 Task: Add an event with the title Second Lunch Break: Yoga and Mindfulness Meditation Session, date '2023/12/02', time 7:50 AM to 9:50 AMand add a description: Throughout the session, we will encourage collaboration, provide inspiration through real-world case studies, and leverage emerging technologies as catalysts for change. By synergizing the expertise and perspectives of the participants, we aim to generate a comprehensive range of ideas that can shape the future of sustainable transportation., put the event into Yellow category . Add location for the event as: 987 Via dei Condotti, Rome, Italy, logged in from the account softage.9@softage.netand send the event invitation to softage.5@softage.net with CC to  softage.6@softage.net. Set a reminder for the event 12 hour before
Action: Mouse moved to (80, 108)
Screenshot: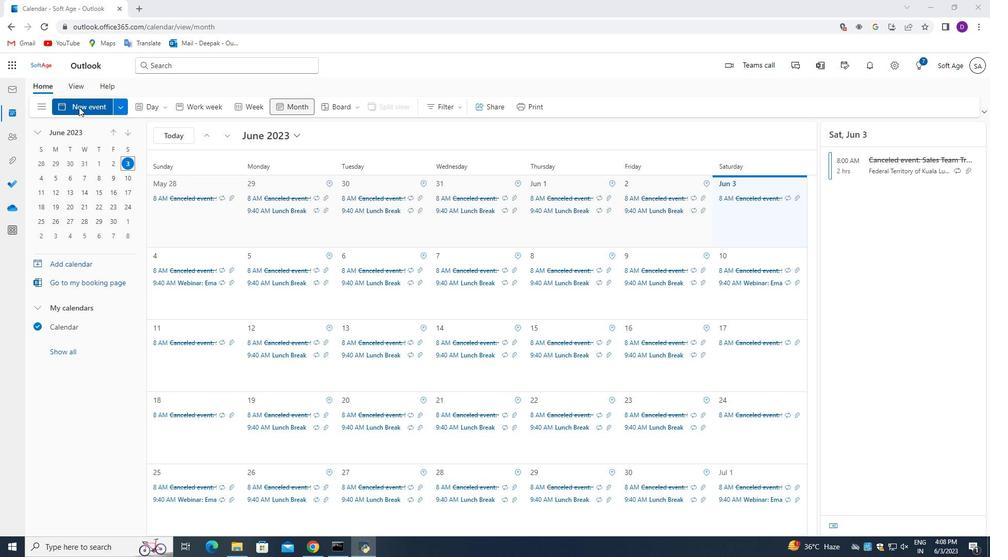 
Action: Mouse pressed left at (80, 108)
Screenshot: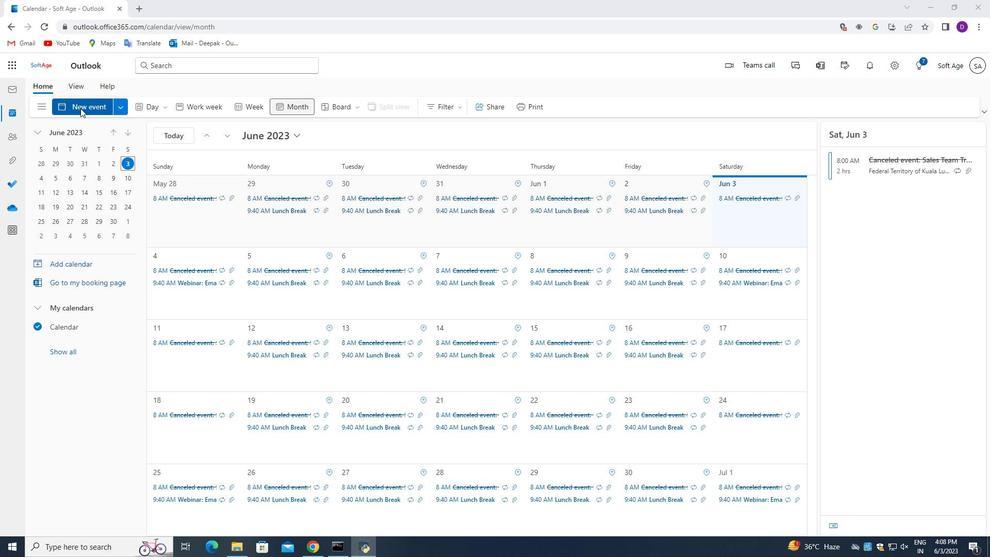 
Action: Mouse moved to (489, 498)
Screenshot: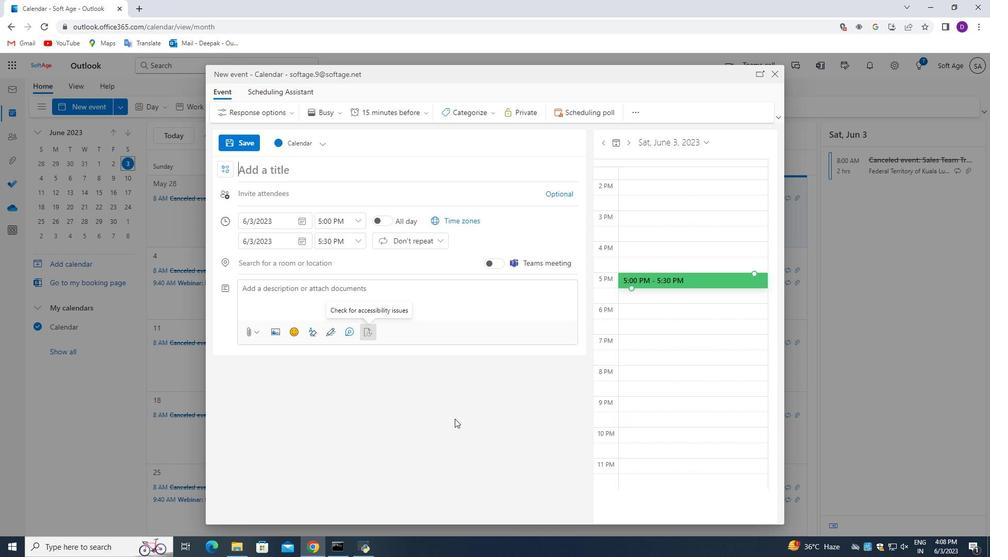 
Action: Key pressed <Key.shift_r>Second<Key.space><Key.shift>Lunch<Key.space><Key.shift_r>Breal=<Key.backspace><Key.backspace>k<Key.shift_r>:<Key.space><Key.shift><Key.shift><Key.shift><Key.shift><Key.shift><Key.shift>Yoga<Key.space>and<Key.space><Key.shift>Mindfulness<Key.space><Key.shift>Meditation<Key.space><Key.shift_r>Session
Screenshot: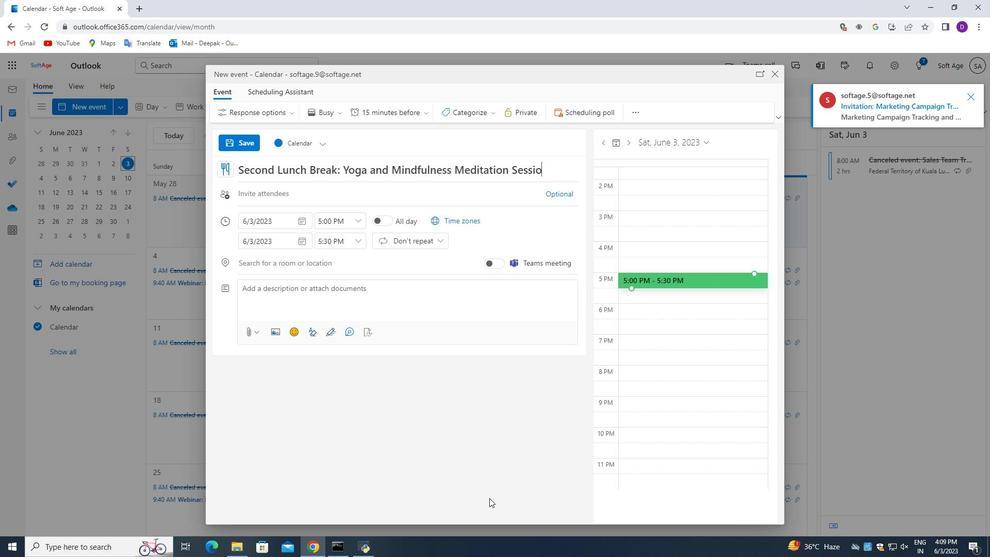 
Action: Mouse moved to (301, 221)
Screenshot: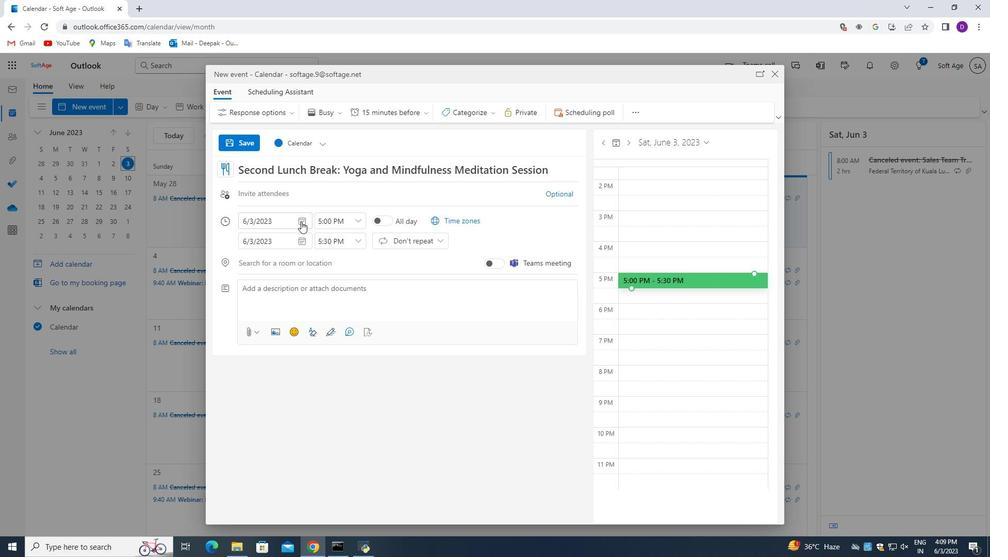 
Action: Mouse pressed left at (301, 221)
Screenshot: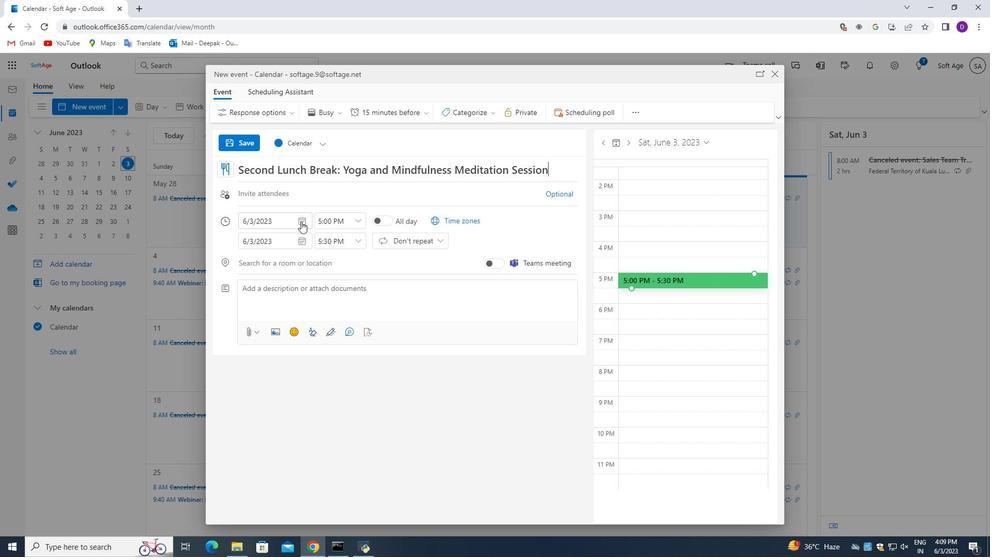 
Action: Mouse moved to (279, 241)
Screenshot: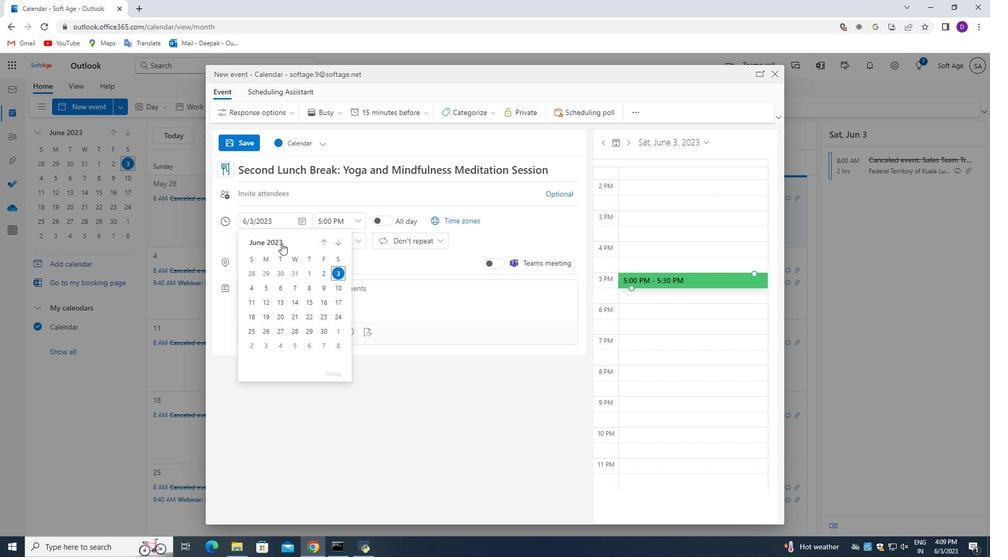 
Action: Mouse pressed left at (279, 241)
Screenshot: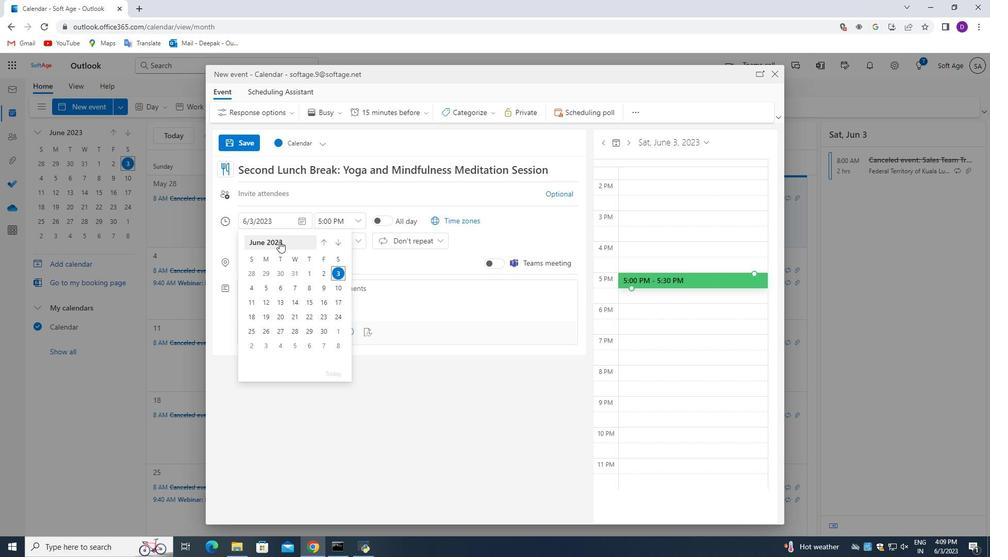 
Action: Mouse moved to (331, 319)
Screenshot: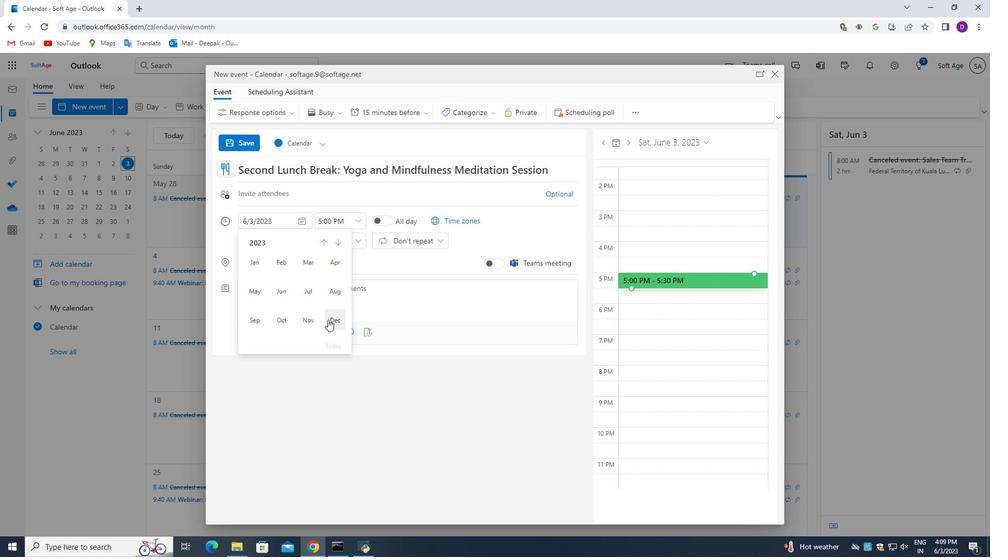 
Action: Mouse pressed left at (331, 319)
Screenshot: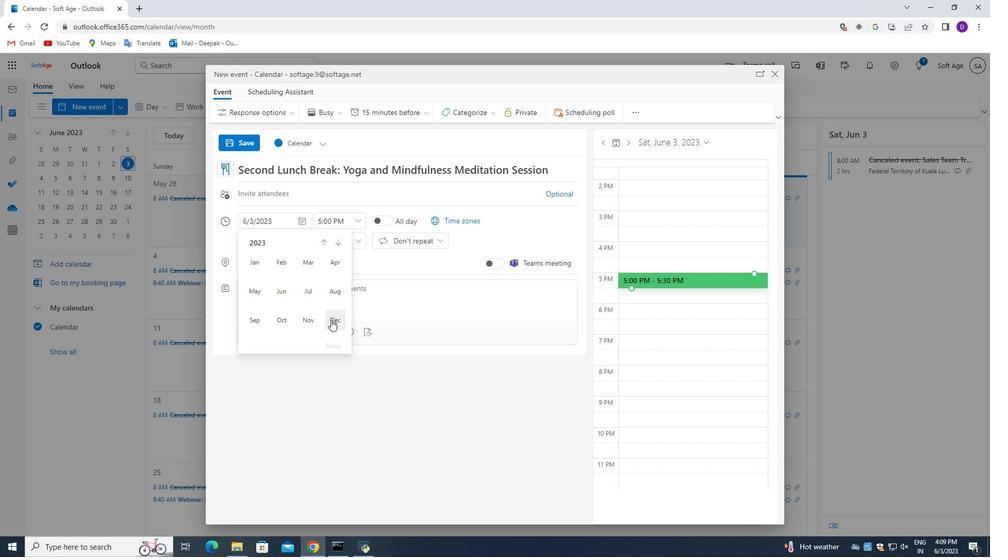 
Action: Mouse moved to (337, 274)
Screenshot: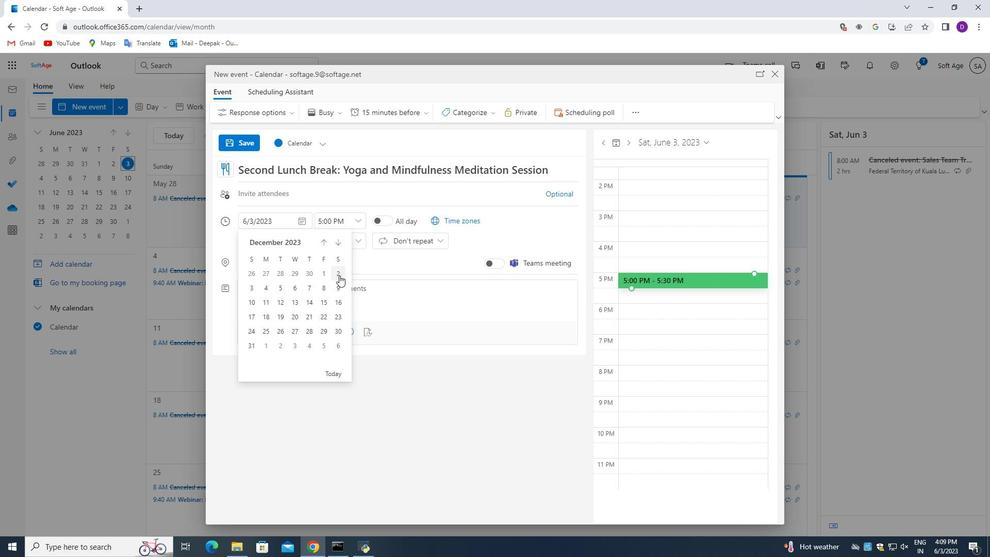 
Action: Mouse pressed left at (337, 274)
Screenshot: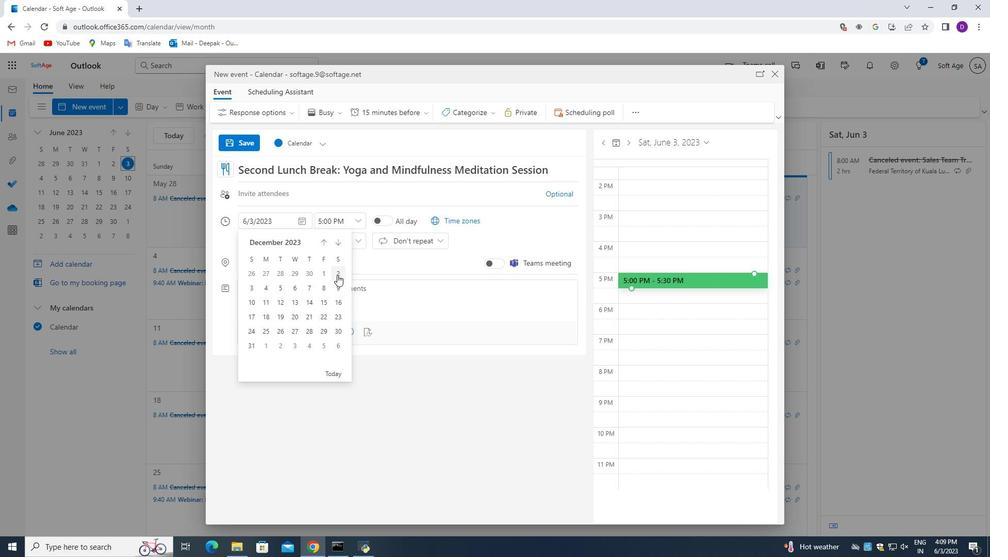 
Action: Mouse moved to (327, 222)
Screenshot: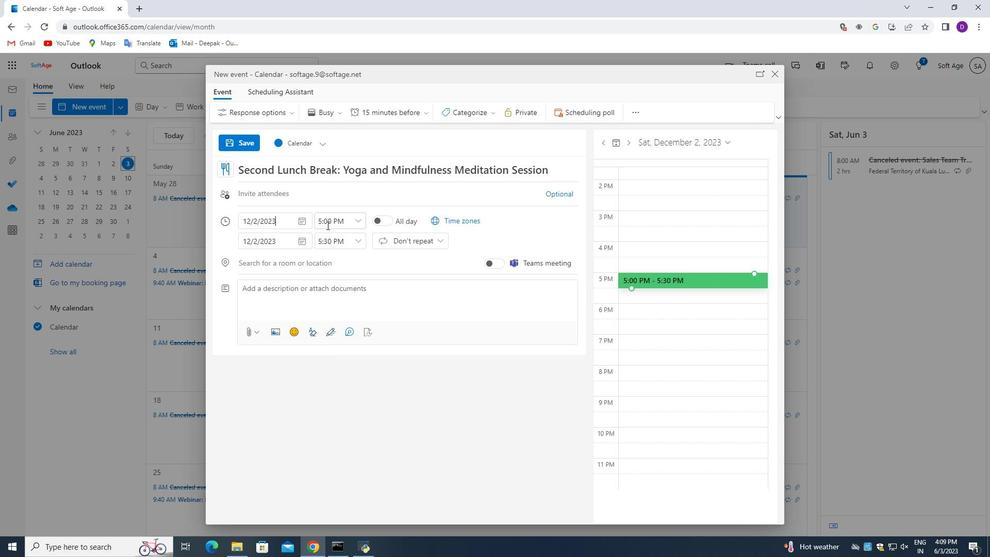 
Action: Mouse pressed left at (327, 222)
Screenshot: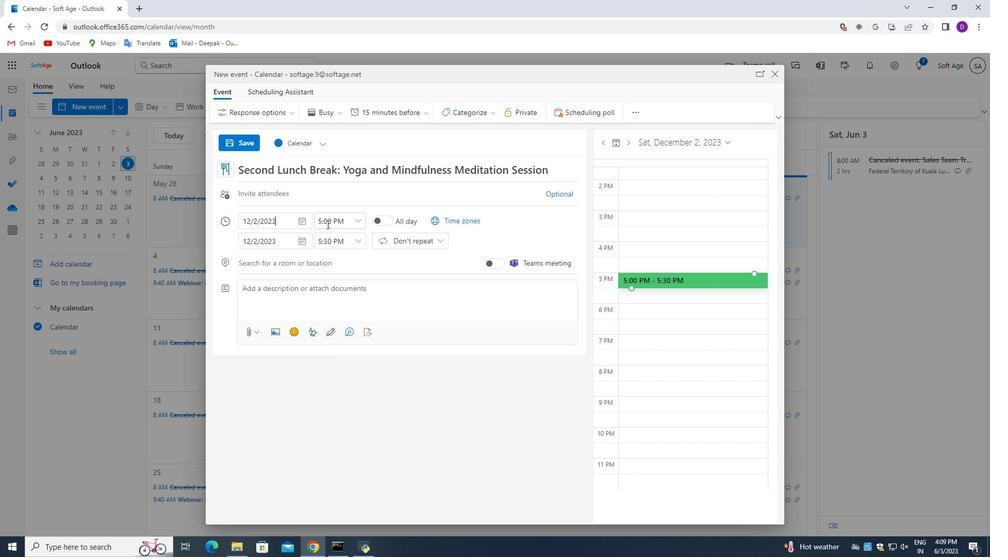 
Action: Mouse moved to (321, 221)
Screenshot: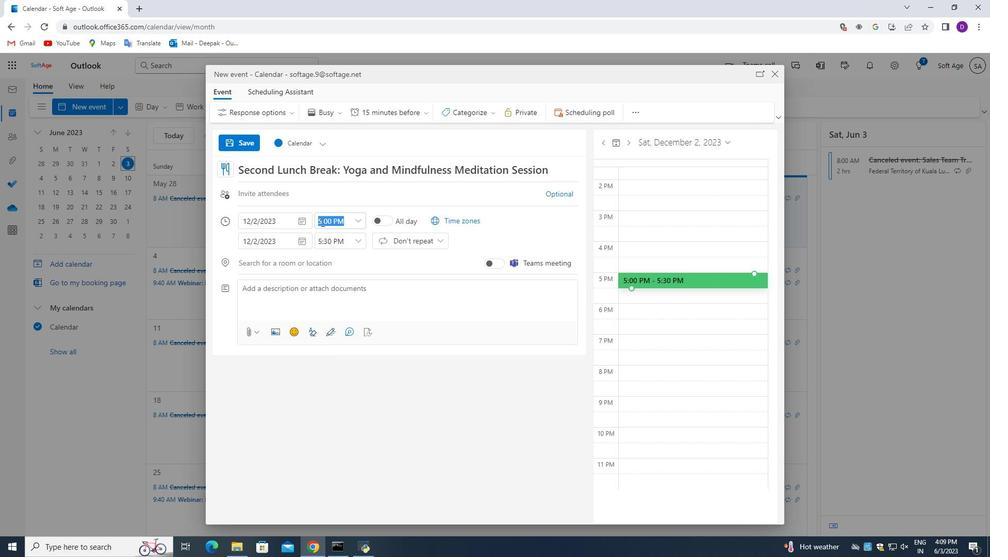 
Action: Mouse pressed left at (321, 221)
Screenshot: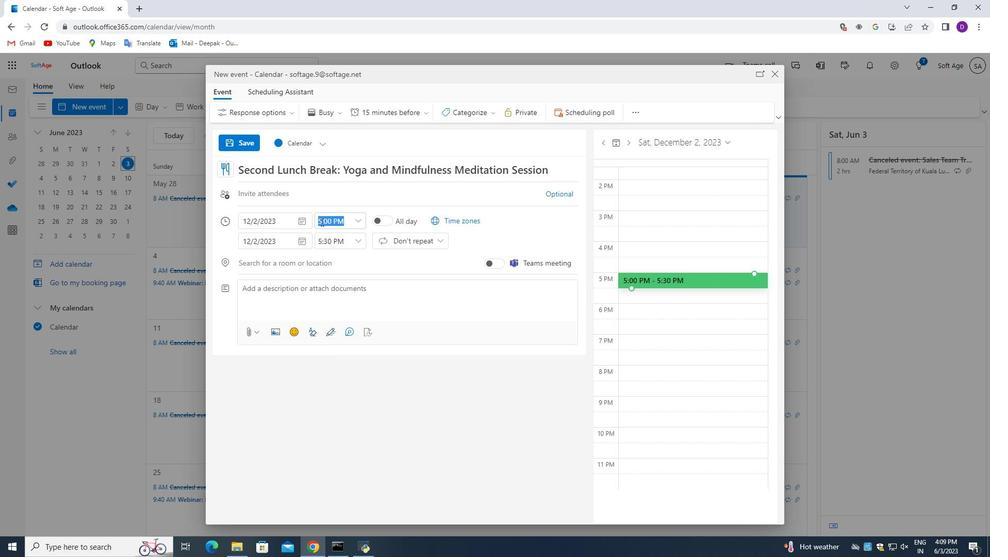 
Action: Mouse moved to (333, 240)
Screenshot: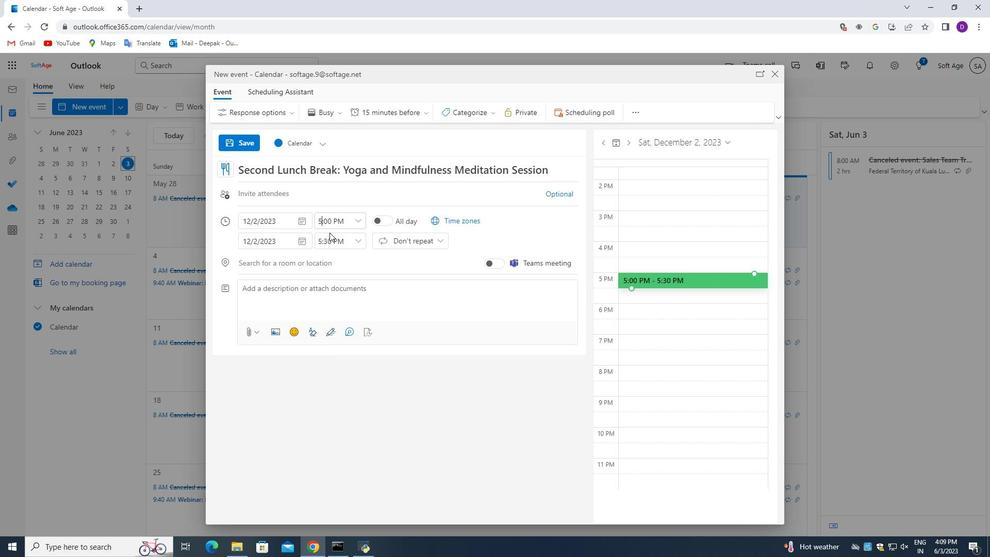 
Action: Key pressed <Key.backspace>7<Key.right><Key.right><Key.backspace>5<Key.right><Key.right><Key.right><Key.backspace><Key.shift_r>A
Screenshot: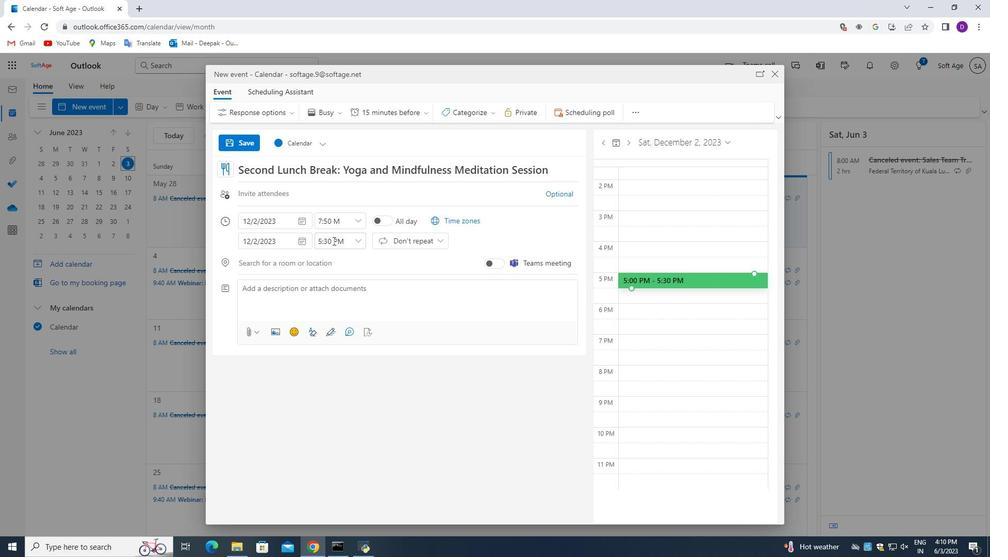 
Action: Mouse moved to (323, 241)
Screenshot: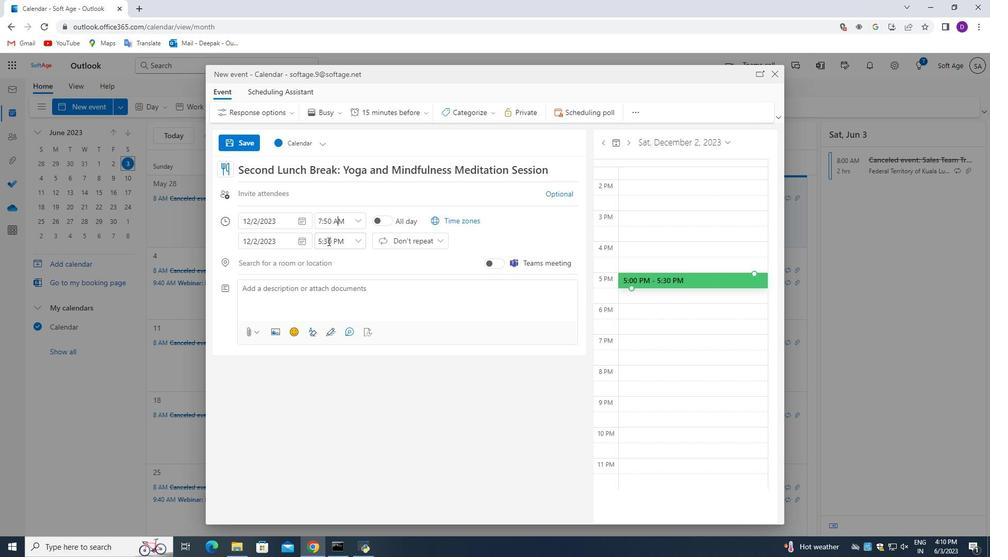 
Action: Mouse pressed left at (323, 241)
Screenshot: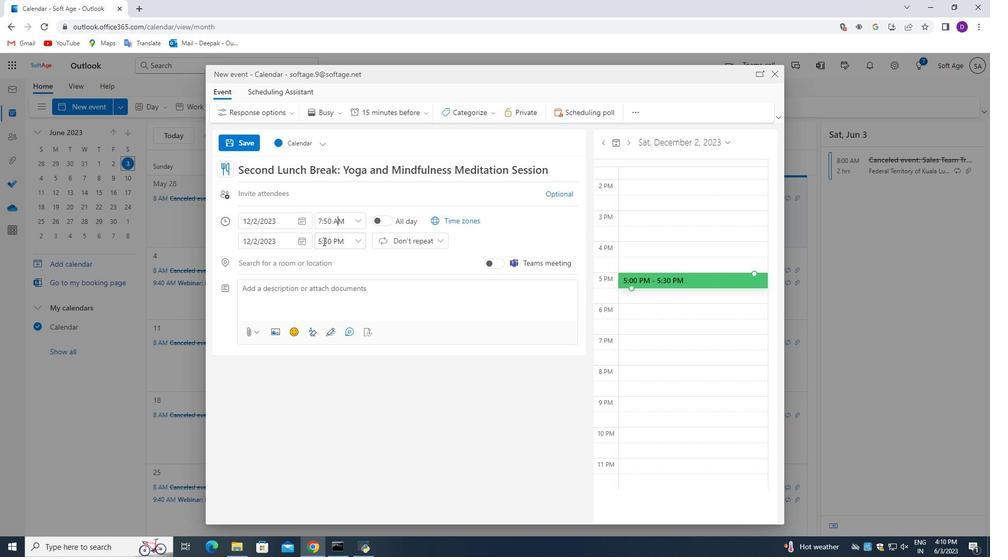 
Action: Mouse pressed left at (323, 241)
Screenshot: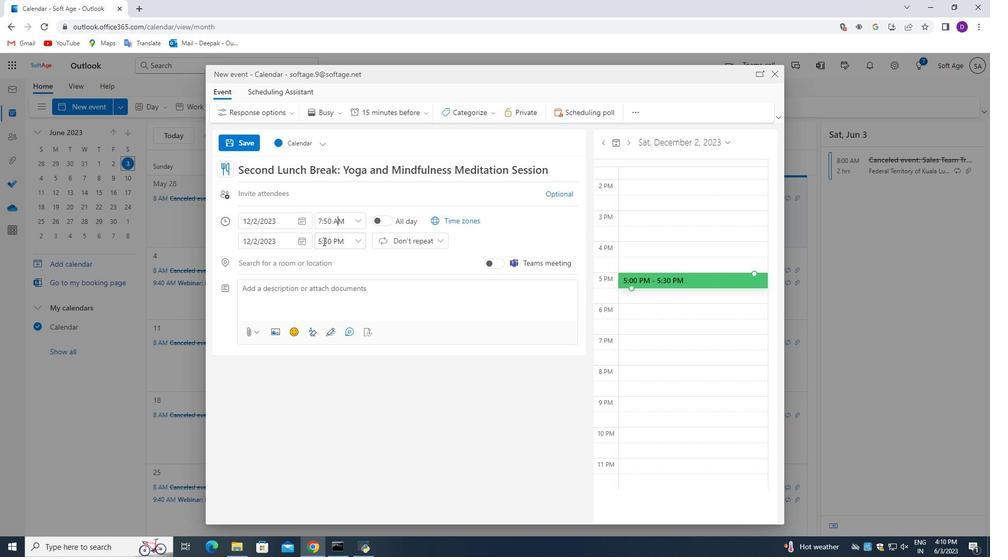 
Action: Mouse moved to (320, 238)
Screenshot: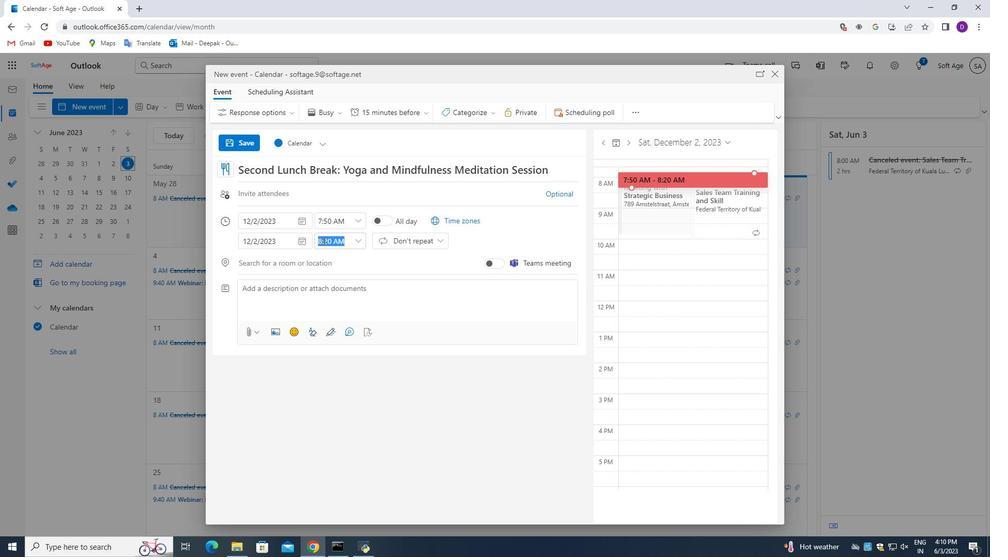 
Action: Mouse pressed left at (320, 238)
Screenshot: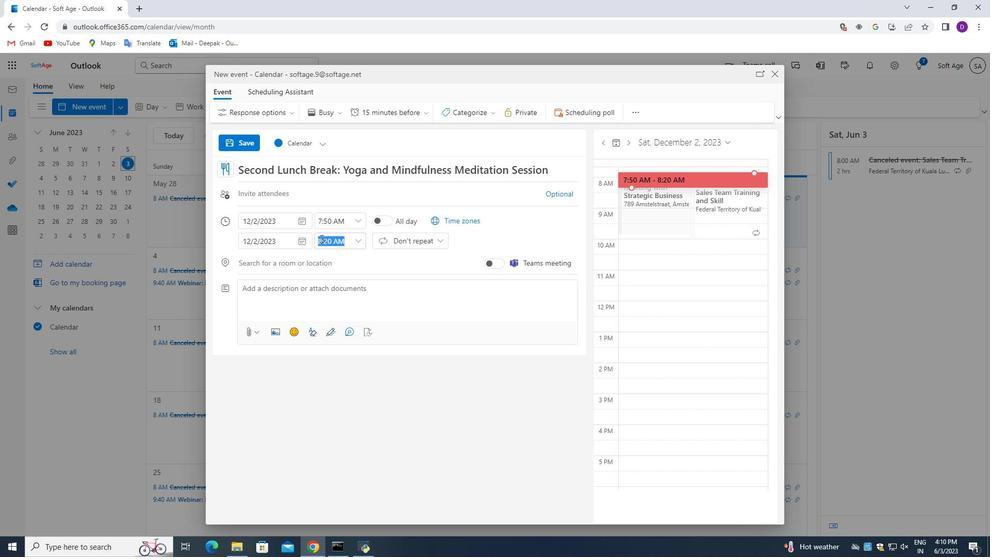 
Action: Mouse moved to (339, 267)
Screenshot: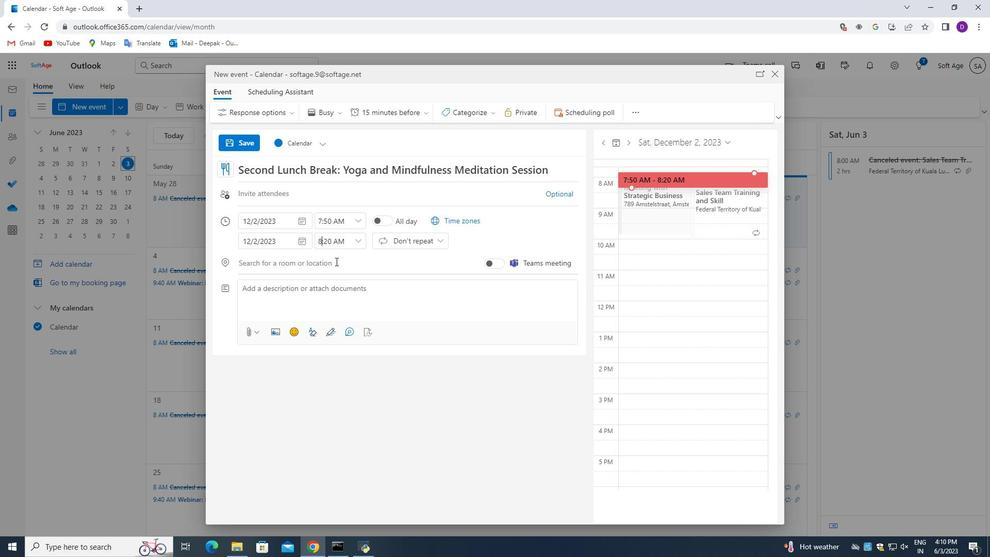 
Action: Key pressed <Key.backspace>9<Key.right><Key.right><Key.backspace>5
Screenshot: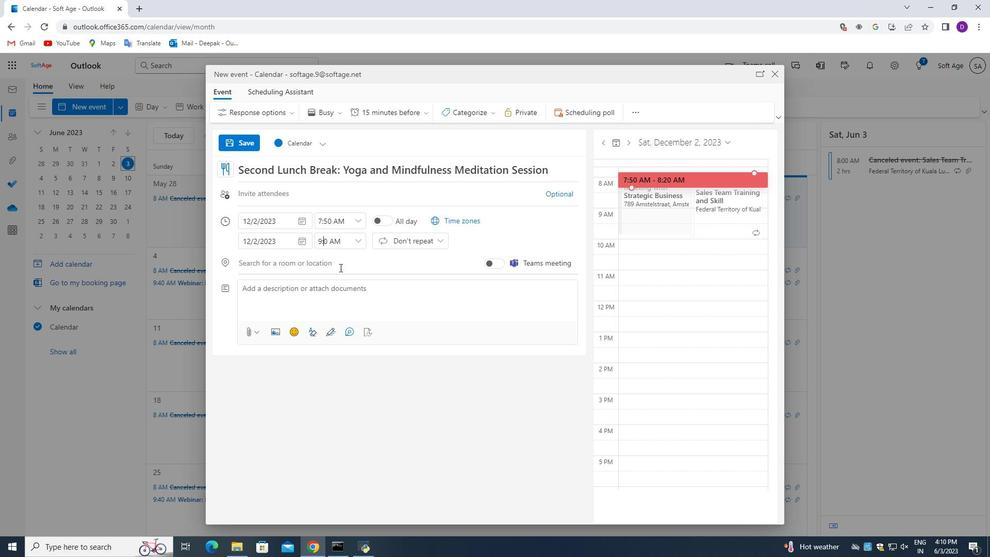 
Action: Mouse moved to (320, 288)
Screenshot: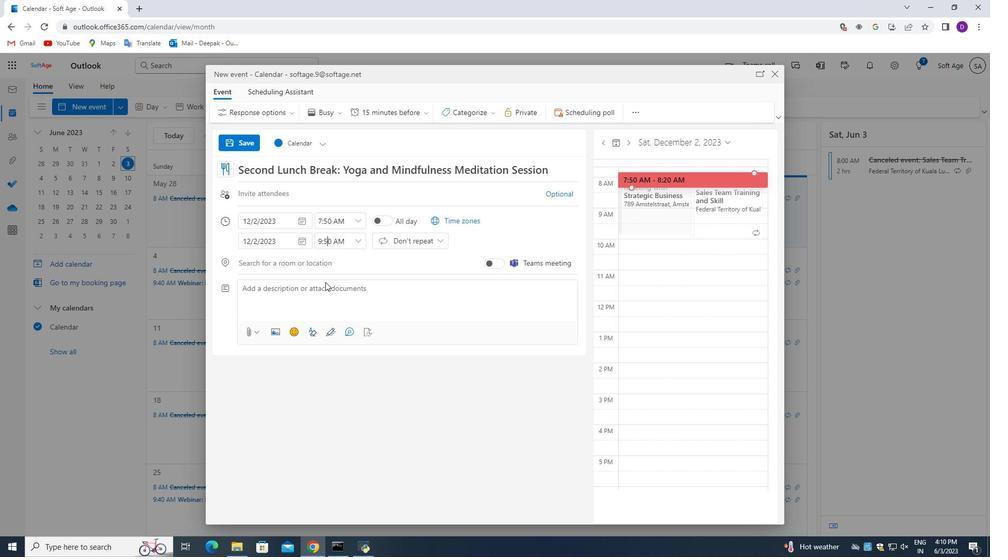 
Action: Mouse pressed left at (320, 288)
Screenshot: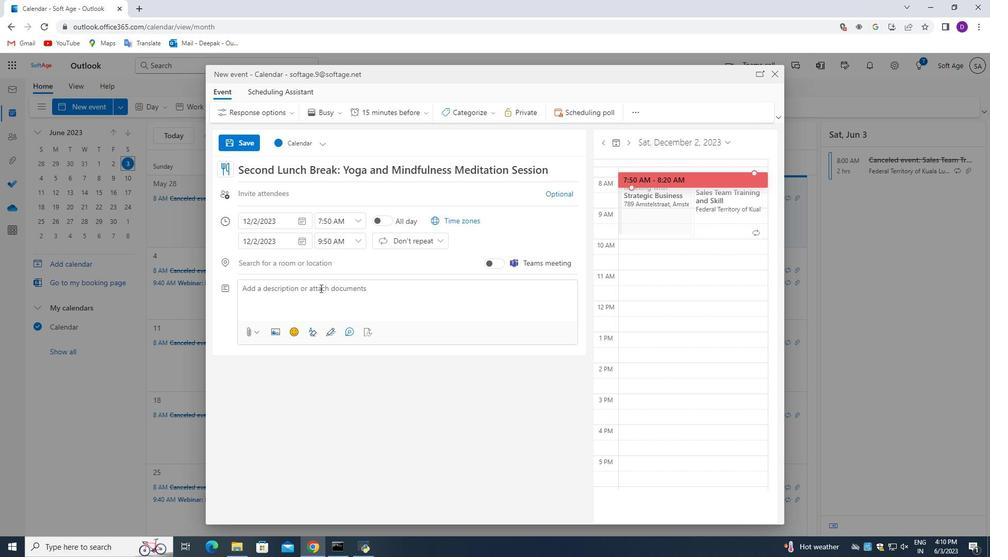 
Action: Mouse moved to (317, 418)
Screenshot: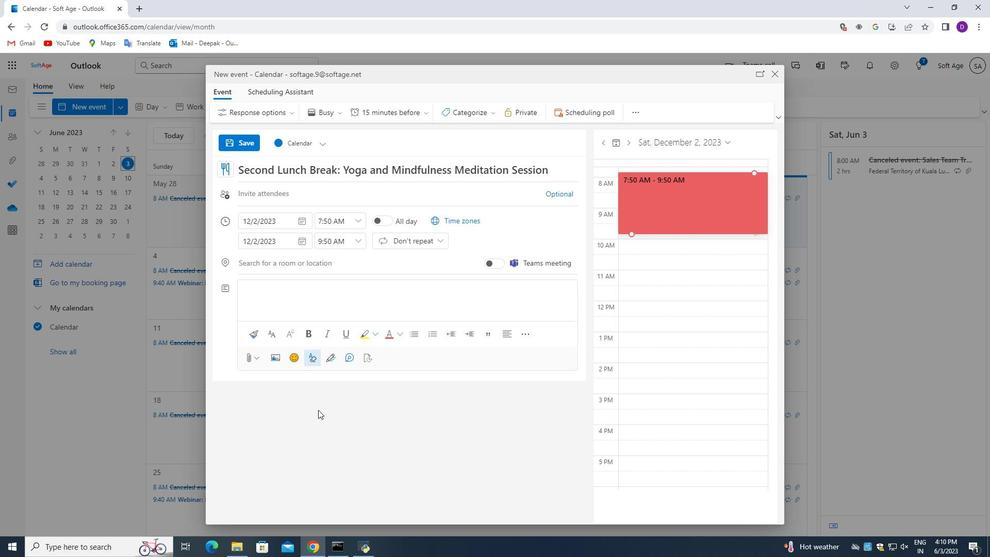 
Action: Key pressed <Key.shift_r>Throughout<Key.space>the<Key.space>session,<Key.space>we<Key.space>will<Key.space>encout<Key.backspace>rage<Key.space>collaboration,<Key.space>provide<Key.space>inspiration<Key.space>through<Key.space>real-world<Key.space>case<Key.space>studies,<Key.space>and<Key.space>leverage<Key.space>emerging<Key.space>tec<Key.backspace><Key.backspace>echnologyh<Key.backspace><Key.backspace><Key.backspace>gies<Key.space>as<Key.space>catalysts<Key.space>for<Key.space>change.<Key.space><Key.shift_r>By<Key.space>synergizing<Key.space>the<Key.space>expertise<Key.space>and<Key.space>perspectives<Key.space>of<Key.space>the<Key.space>participants,<Key.space>we<Key.space>aim<Key.space>to<Key.space>generate<Key.space>a<Key.space>compregensive<Key.space>ra<Key.backspace><Key.backspace><Key.backspace><Key.backspace><Key.backspace><Key.backspace><Key.backspace><Key.backspace><Key.backspace><Key.backspace><Key.backspace><Key.backspace><Key.backspace><Key.backspace><Key.backspace>ompreg<Key.backspace>hensive<Key.space>range<Key.space>of<Key.space>ideas<Key.space>that<Key.space>can<Key.space>sg<Key.backspace>hape<Key.space>the<Key.space>future<Key.space>of<Key.space>sustainabe<Key.backspace>le<Key.space>transportation.
Screenshot: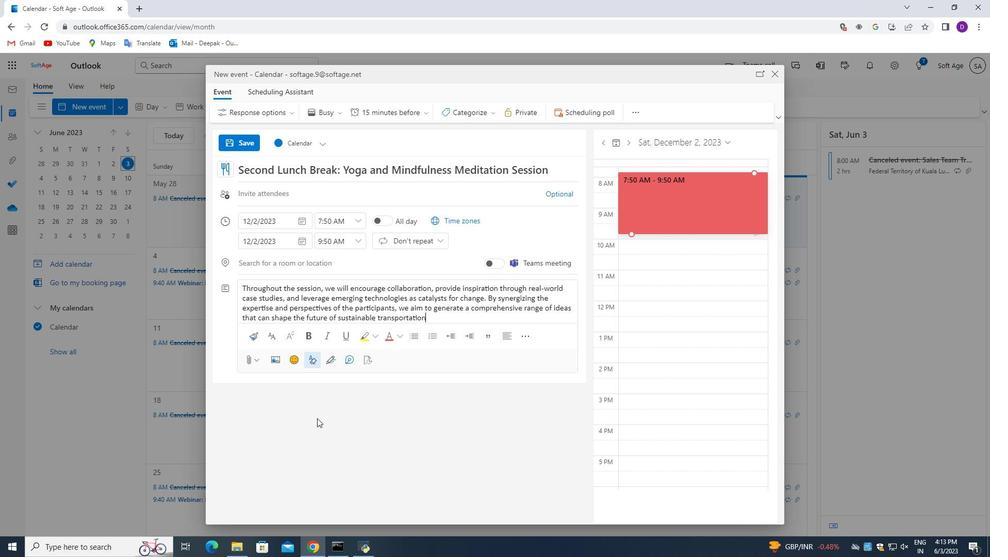 
Action: Mouse moved to (468, 116)
Screenshot: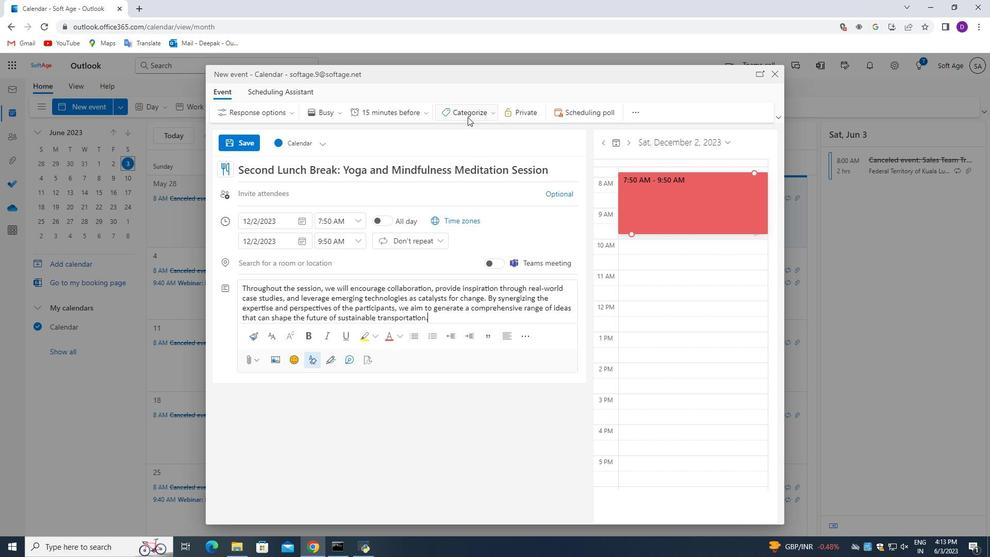 
Action: Mouse pressed left at (468, 116)
Screenshot: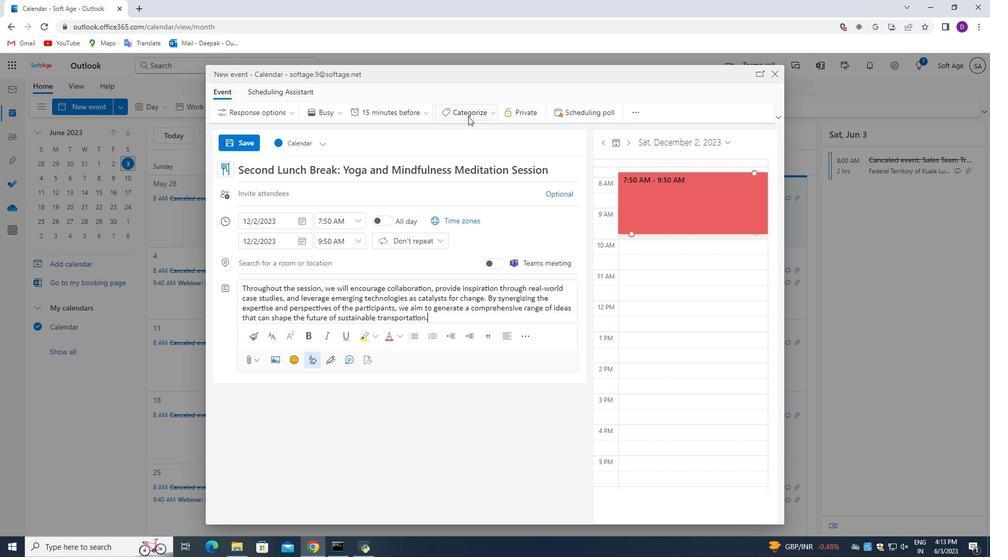 
Action: Mouse moved to (481, 215)
Screenshot: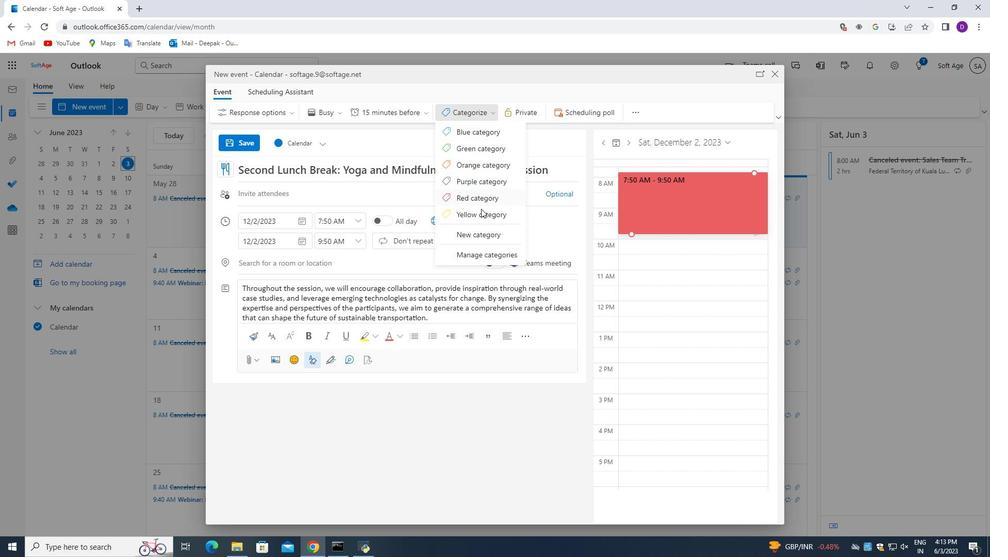 
Action: Mouse pressed left at (481, 215)
Screenshot: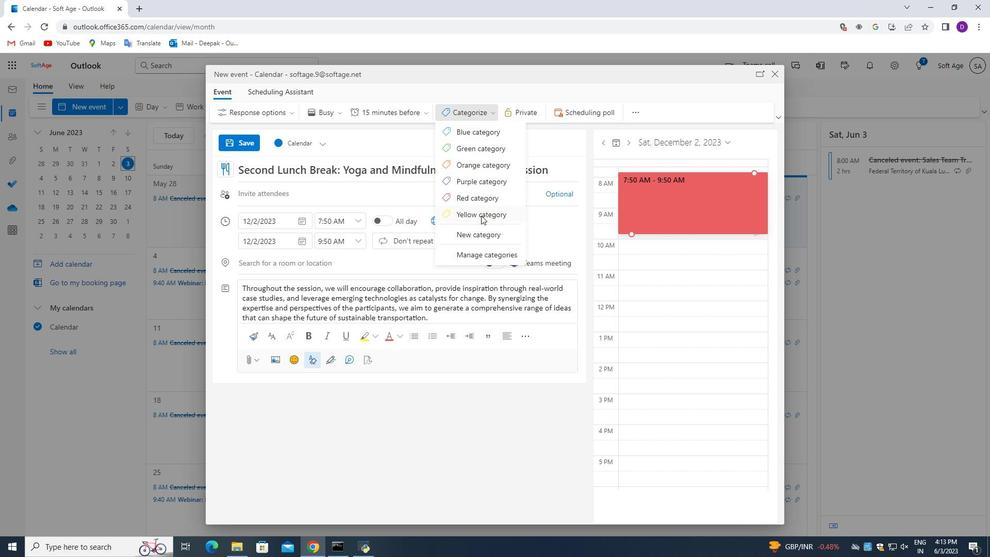 
Action: Mouse moved to (305, 266)
Screenshot: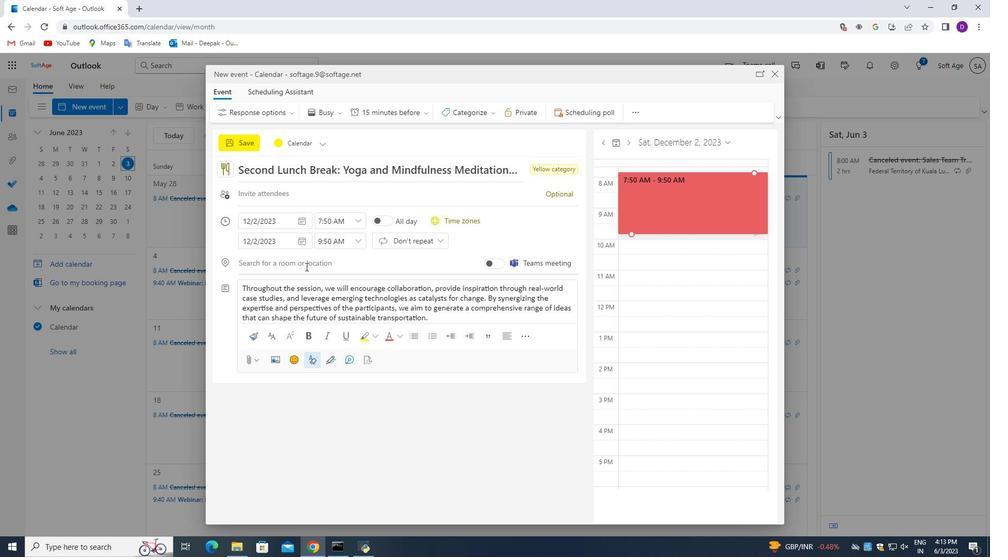 
Action: Mouse pressed left at (305, 266)
Screenshot: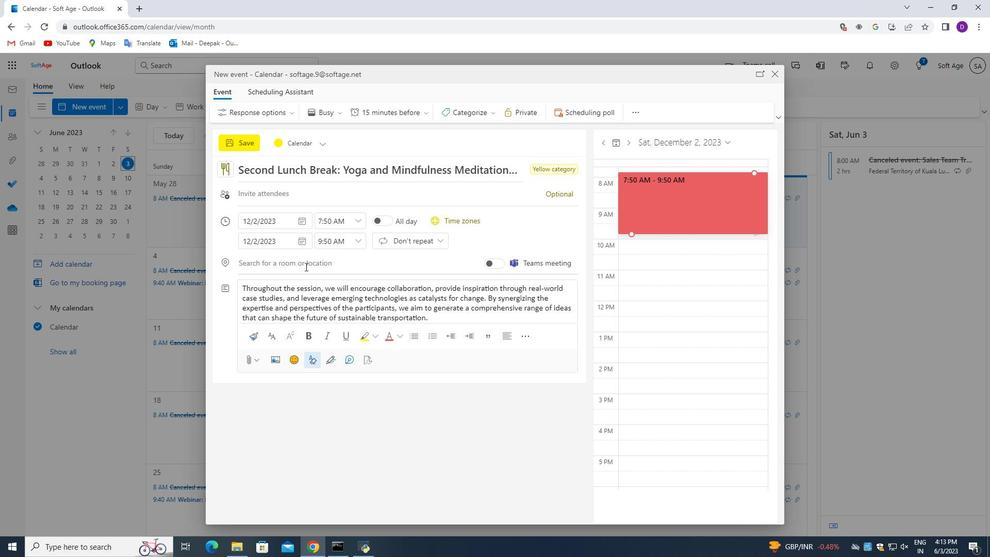 
Action: Mouse moved to (324, 414)
Screenshot: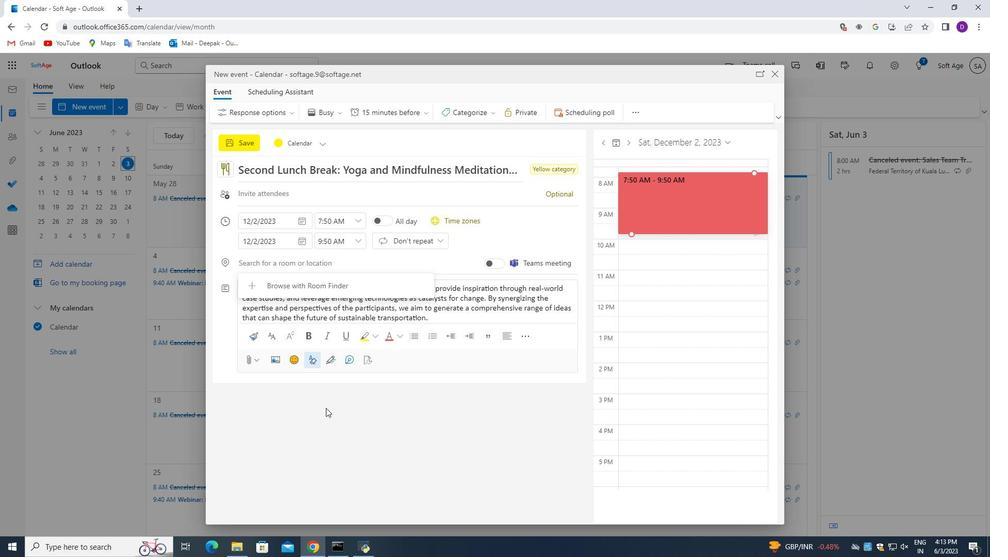 
Action: Key pressed 987<Key.space><Key.shift_r>Bia<Key.space>dei<Key.space><Key.shift_r>Condotti,<Key.space><Key.shift_r>Rome,<Key.space><Key.shift>Italy
Screenshot: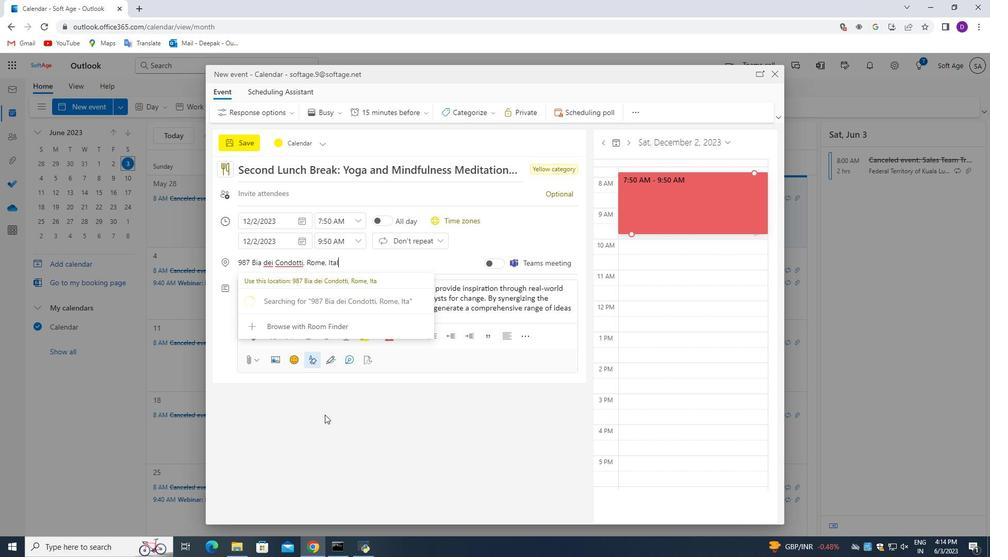 
Action: Mouse moved to (265, 191)
Screenshot: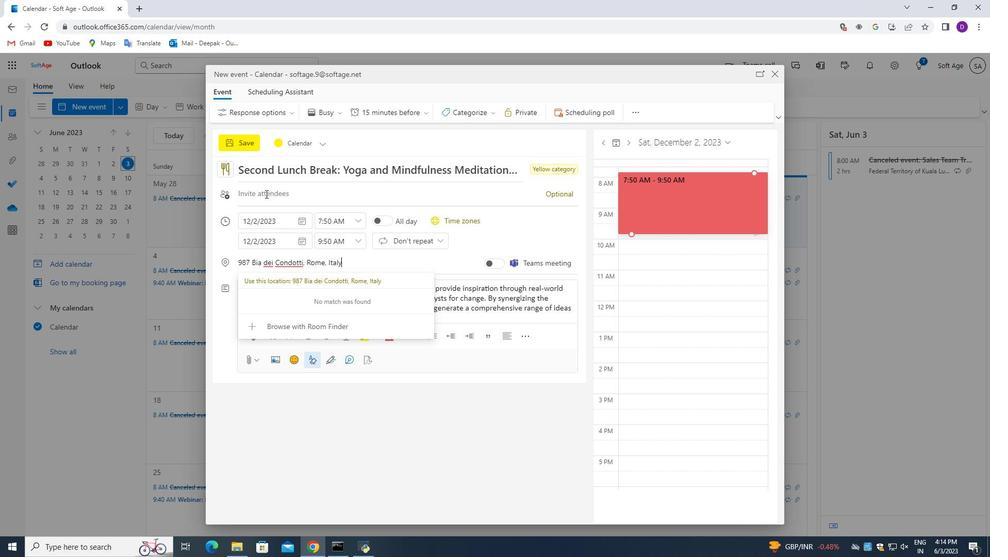 
Action: Mouse pressed left at (265, 191)
Screenshot: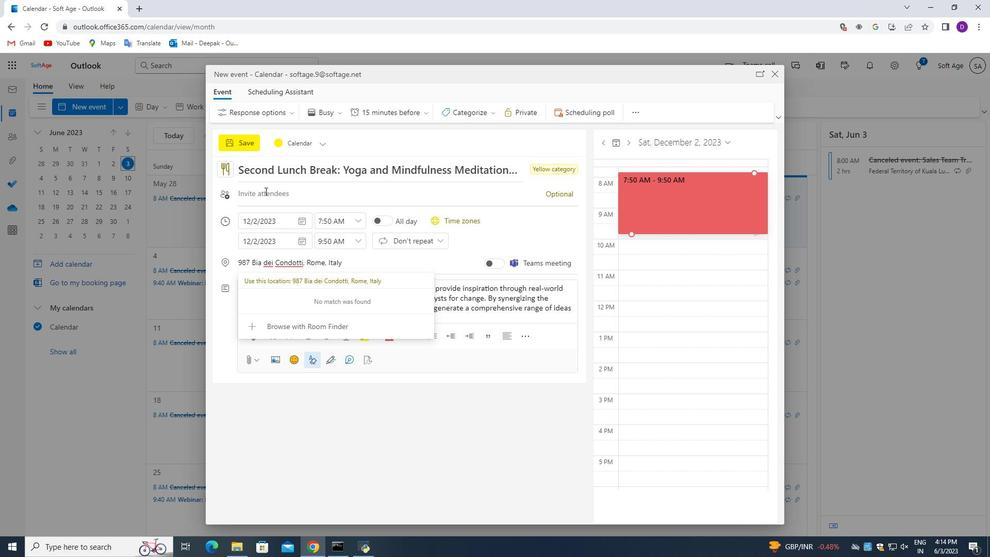 
Action: Mouse moved to (317, 421)
Screenshot: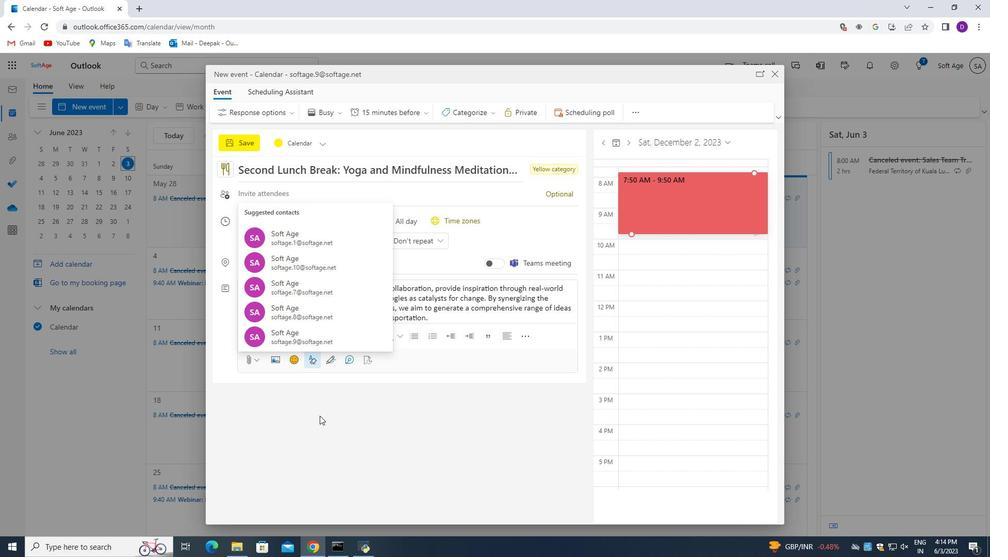 
Action: Key pressed softage.5<Key.shift>@softage.net<Key.enter>
Screenshot: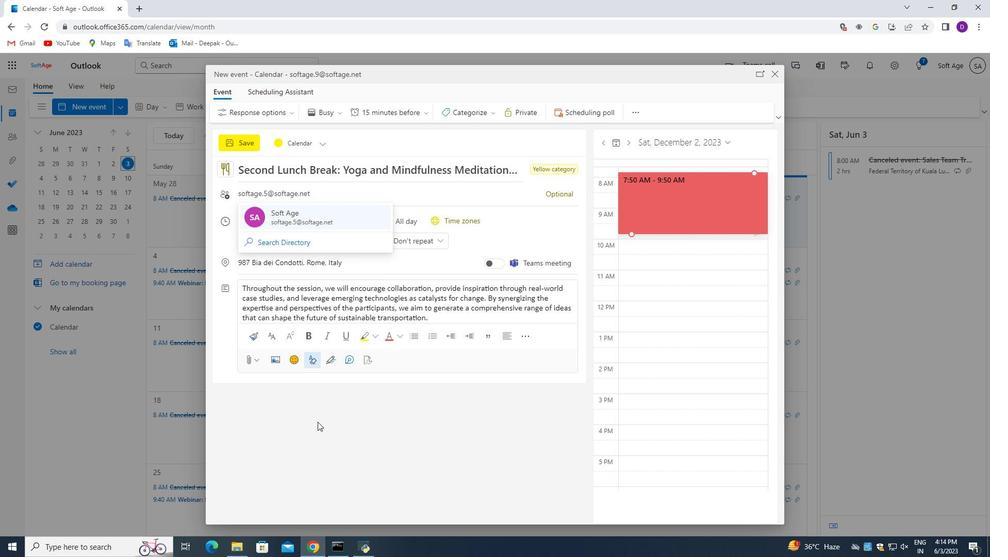 
Action: Mouse moved to (563, 194)
Screenshot: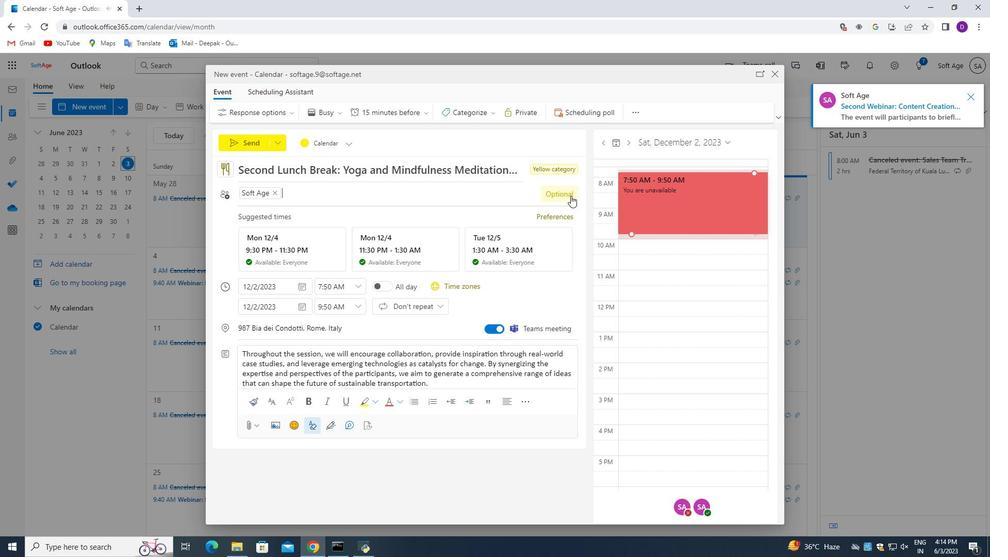 
Action: Mouse pressed left at (563, 194)
Screenshot: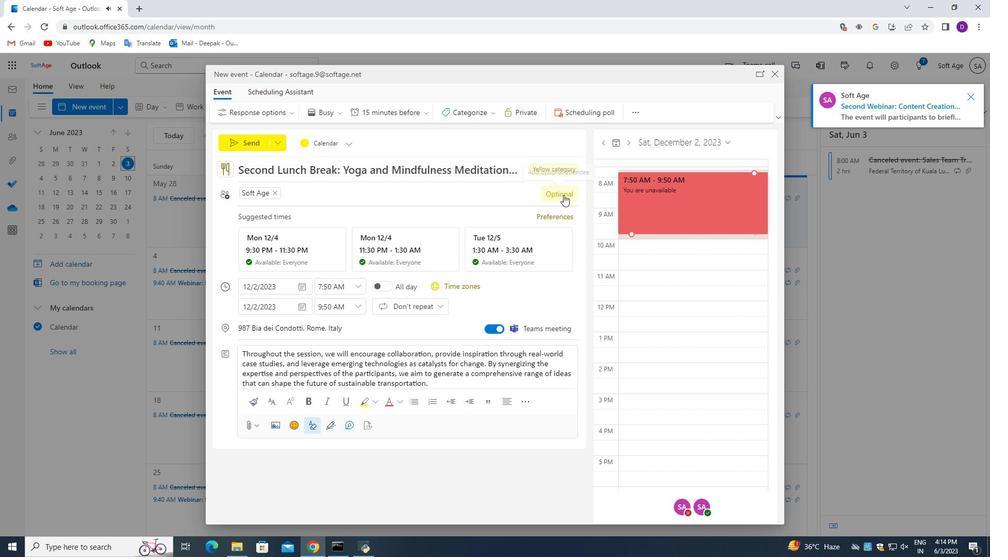 
Action: Mouse moved to (203, 222)
Screenshot: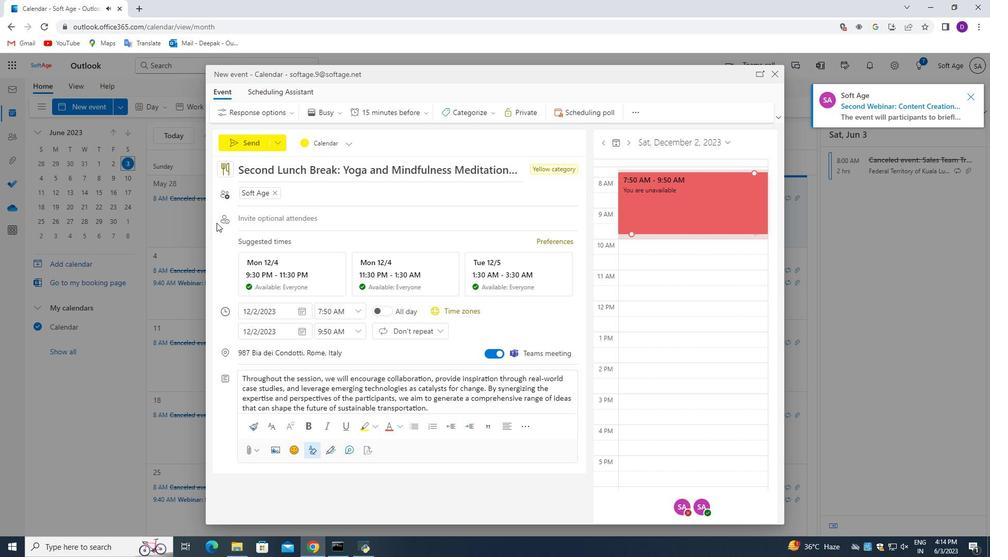 
Action: Key pressed softage.6<Key.shift>@softage.net<Key.enter>
Screenshot: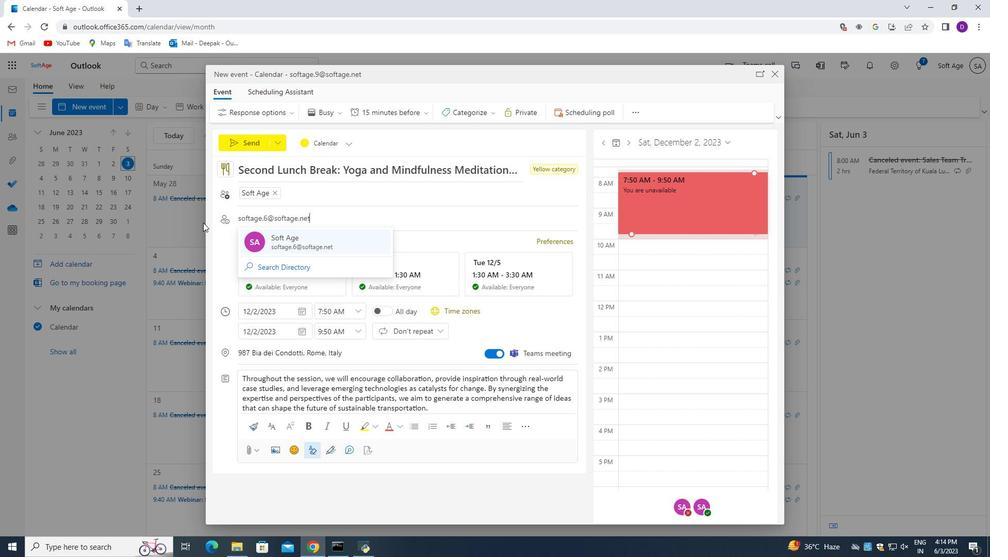 
Action: Mouse moved to (407, 113)
Screenshot: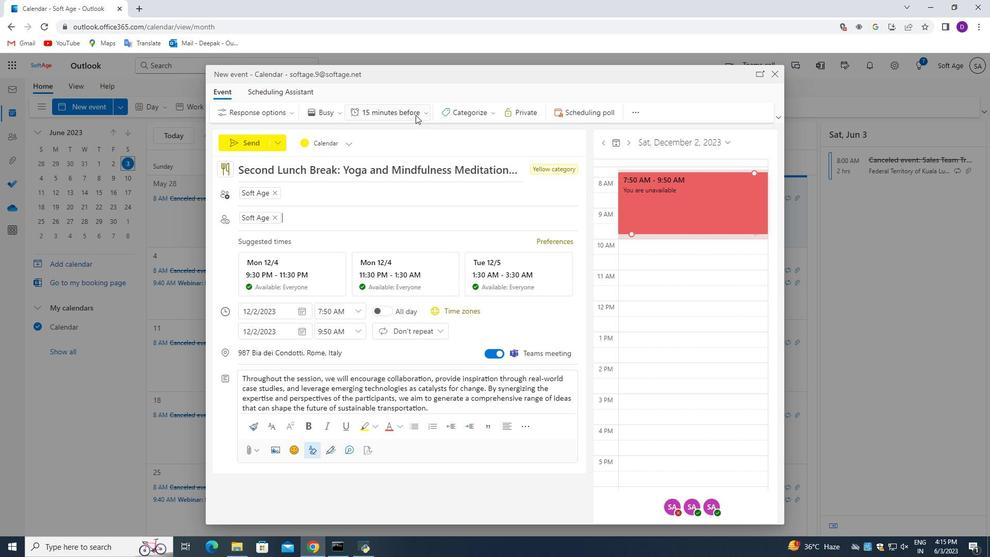 
Action: Mouse pressed left at (407, 113)
Screenshot: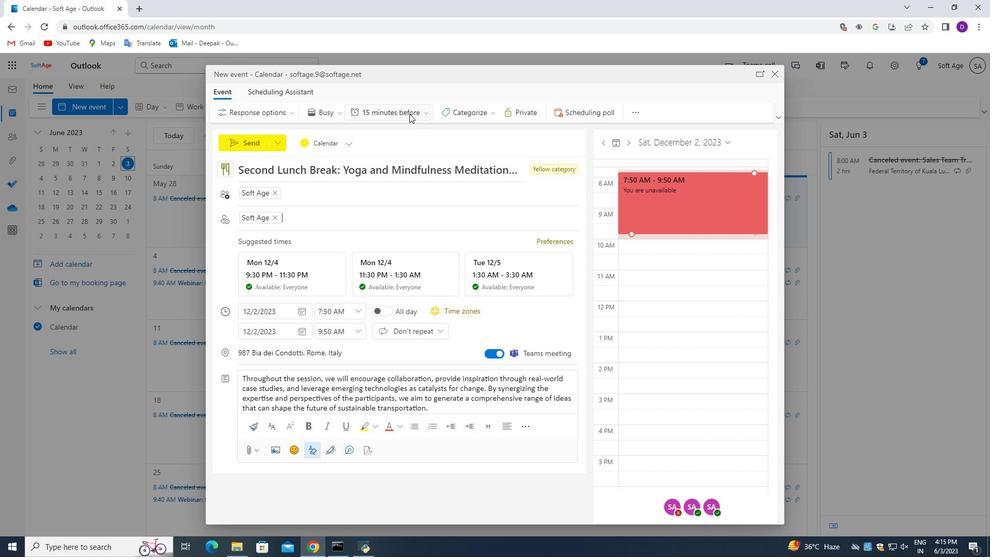 
Action: Mouse moved to (405, 264)
Screenshot: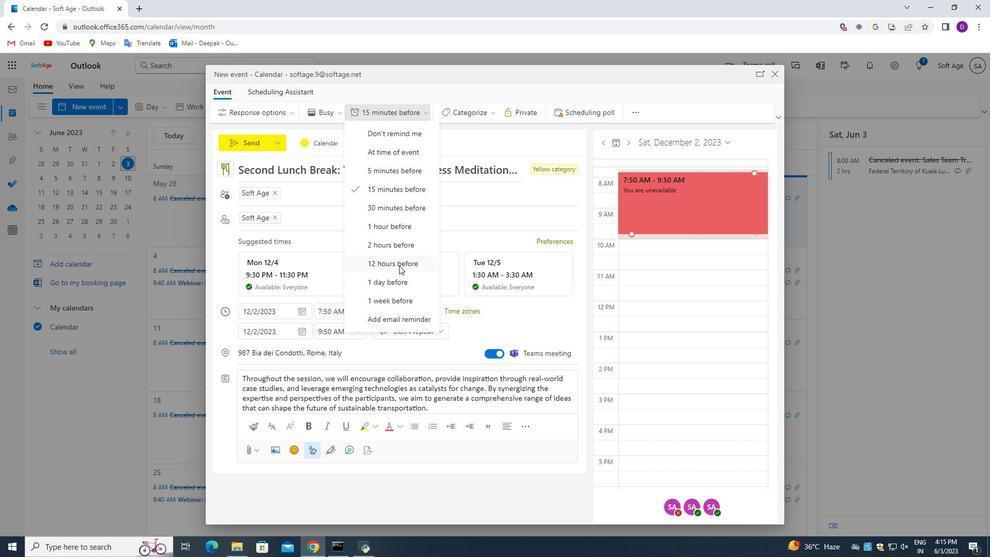 
Action: Mouse pressed left at (405, 264)
Screenshot: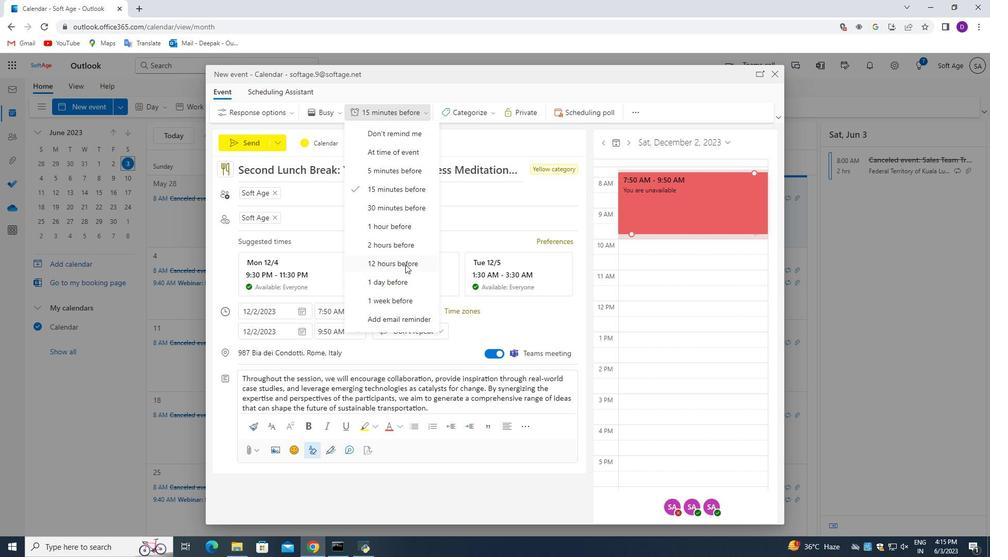 
Action: Mouse moved to (379, 267)
Screenshot: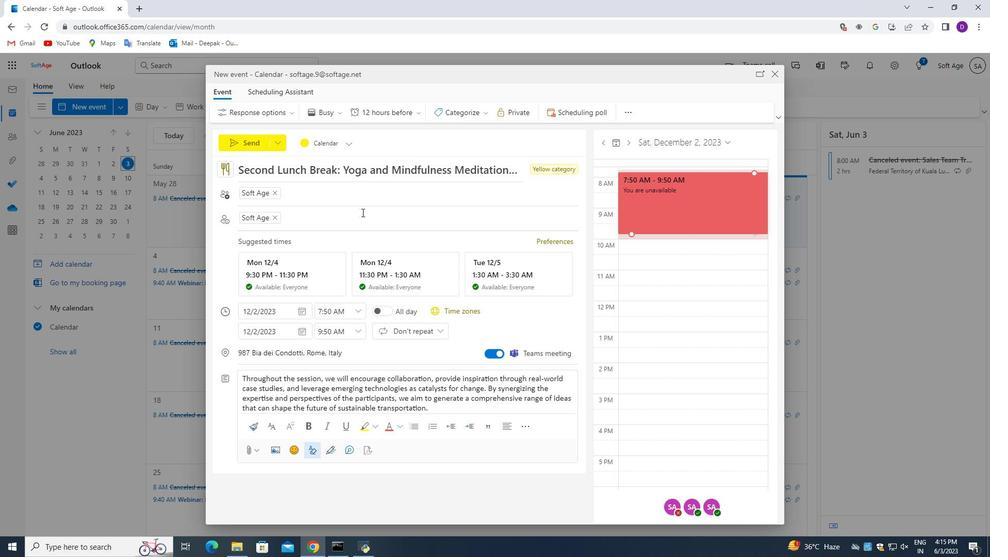 
Action: Mouse scrolled (379, 266) with delta (0, 0)
Screenshot: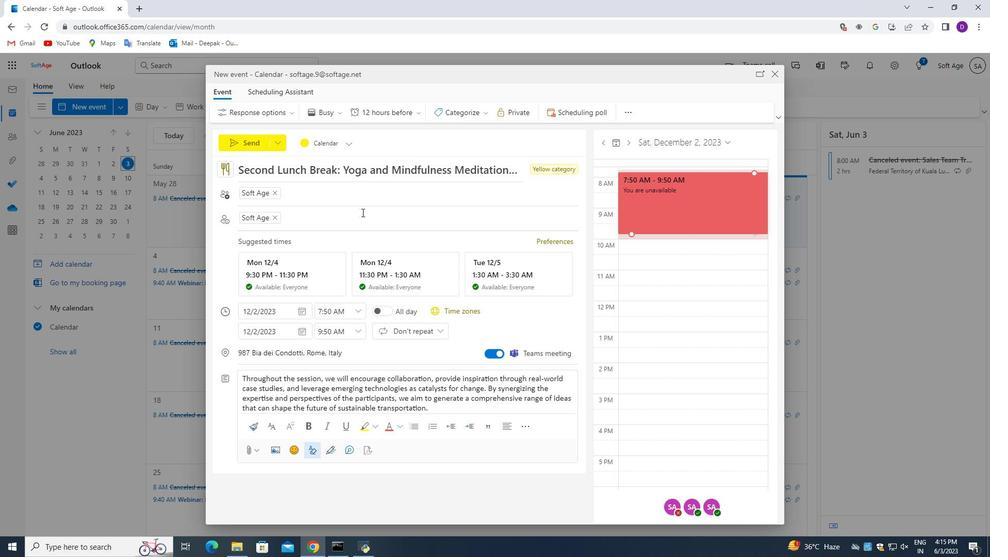 
Action: Mouse moved to (389, 312)
Screenshot: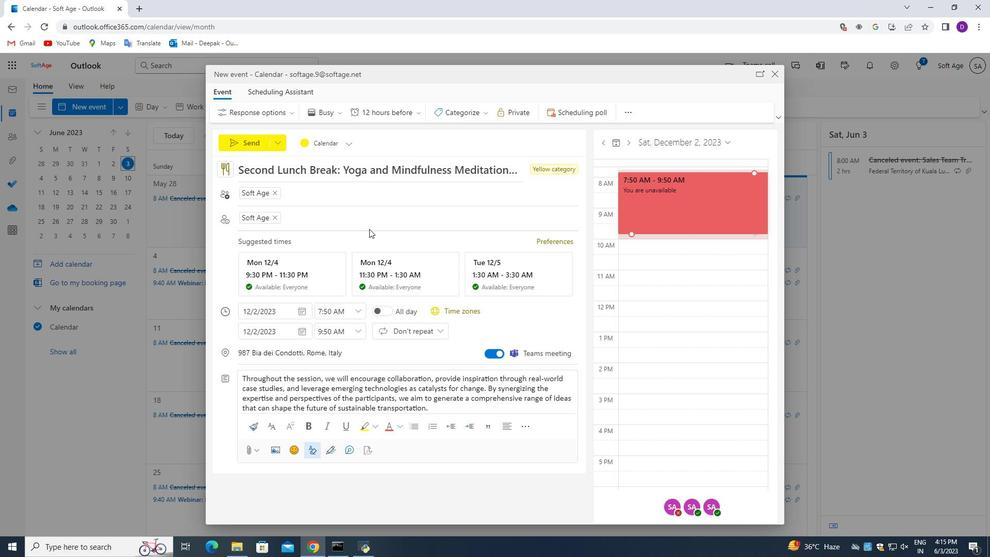 
Action: Mouse scrolled (388, 308) with delta (0, 0)
Screenshot: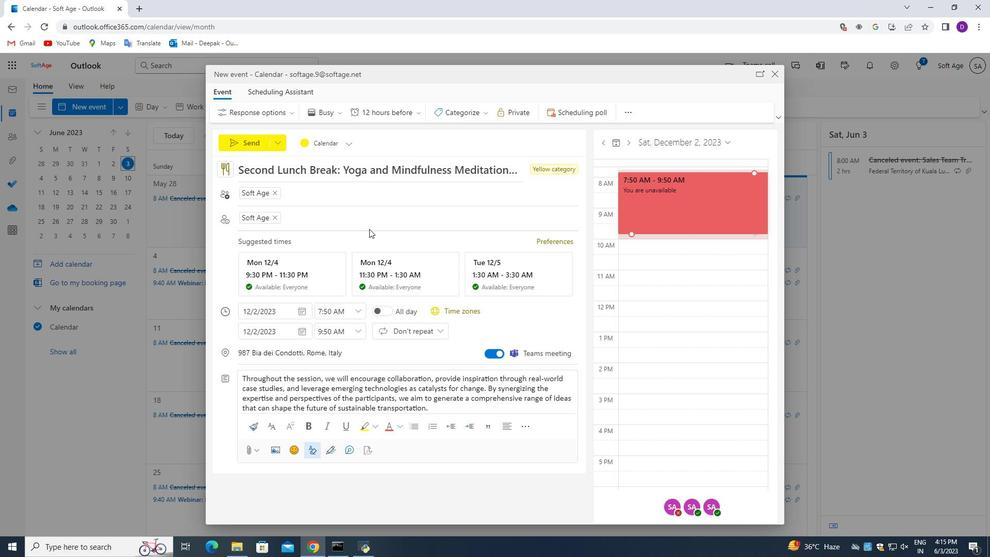 
Action: Mouse moved to (390, 318)
Screenshot: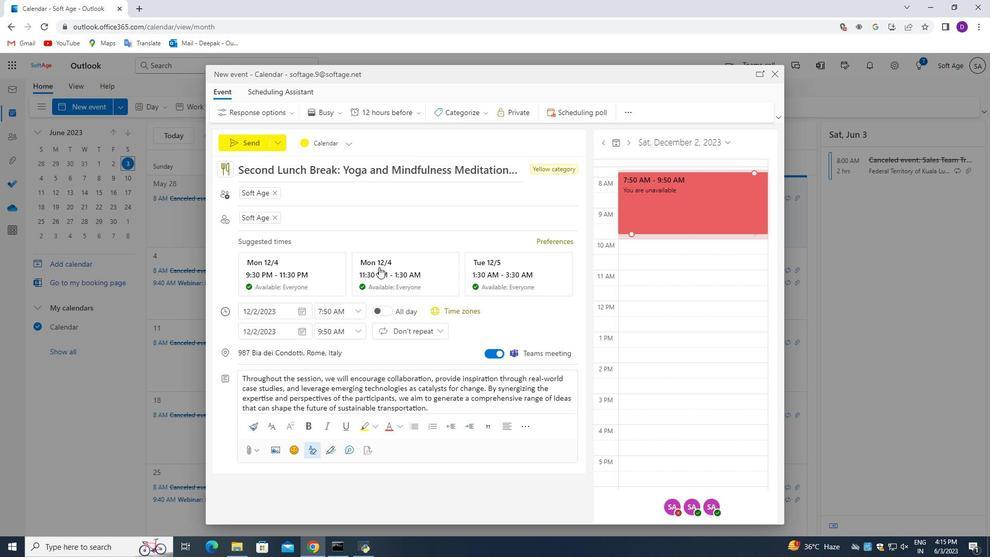 
Action: Mouse scrolled (389, 316) with delta (0, 0)
Screenshot: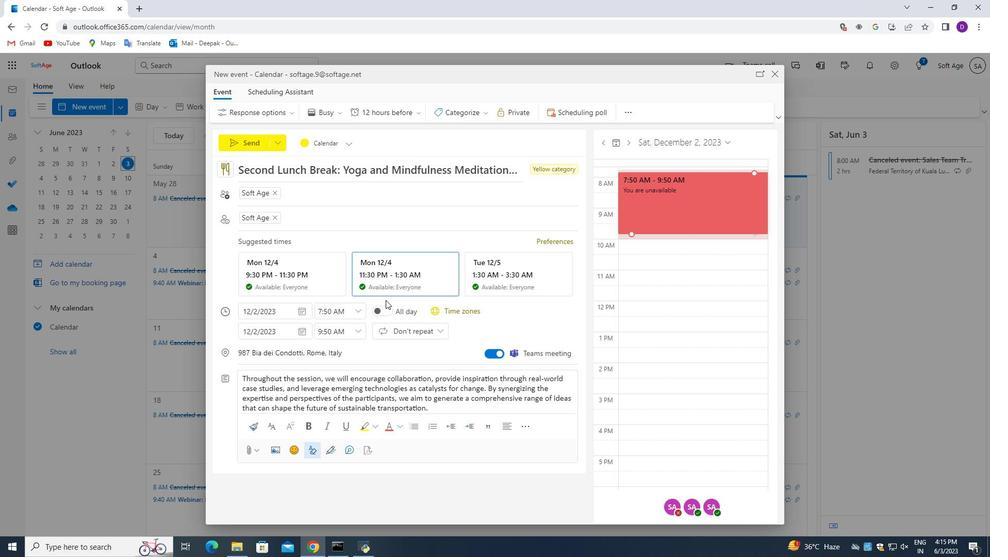 
Action: Mouse moved to (392, 368)
Screenshot: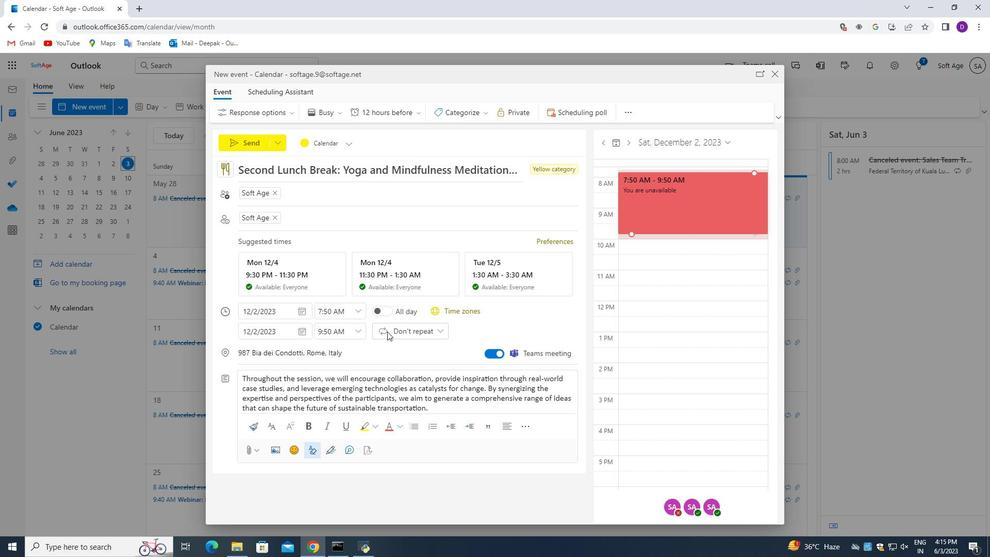 
Action: Mouse scrolled (391, 364) with delta (0, 0)
Screenshot: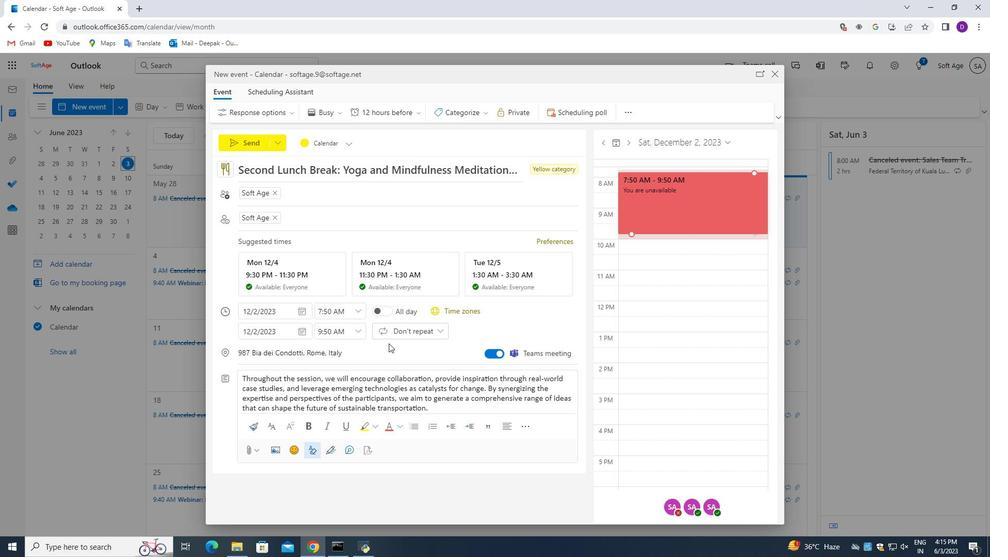 
Action: Mouse moved to (296, 268)
Screenshot: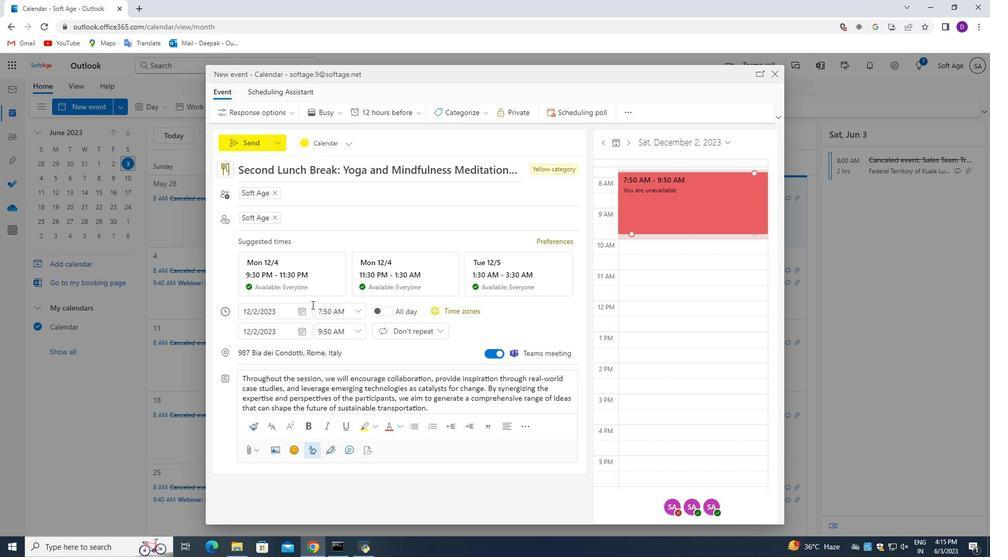 
Action: Mouse scrolled (297, 274) with delta (0, 0)
Screenshot: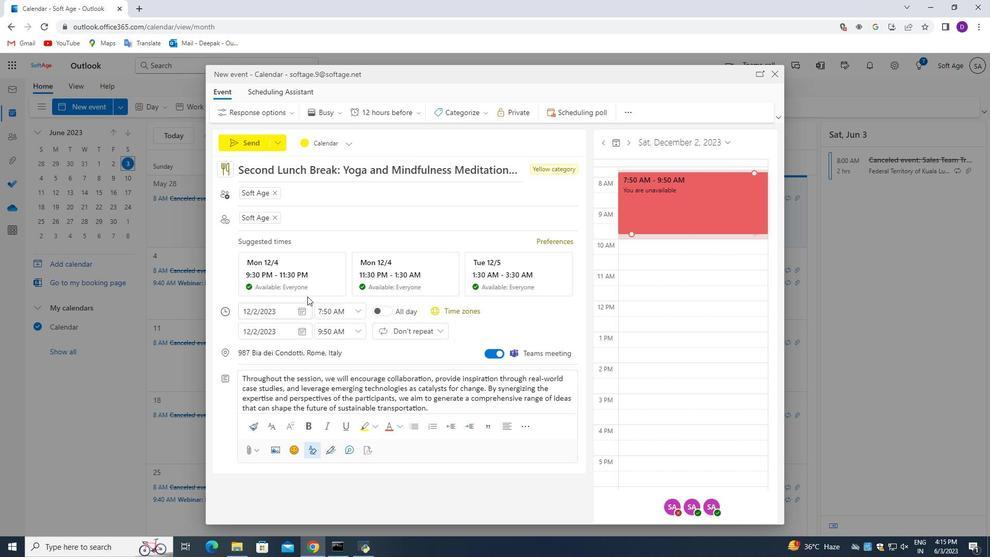 
Action: Mouse moved to (295, 264)
Screenshot: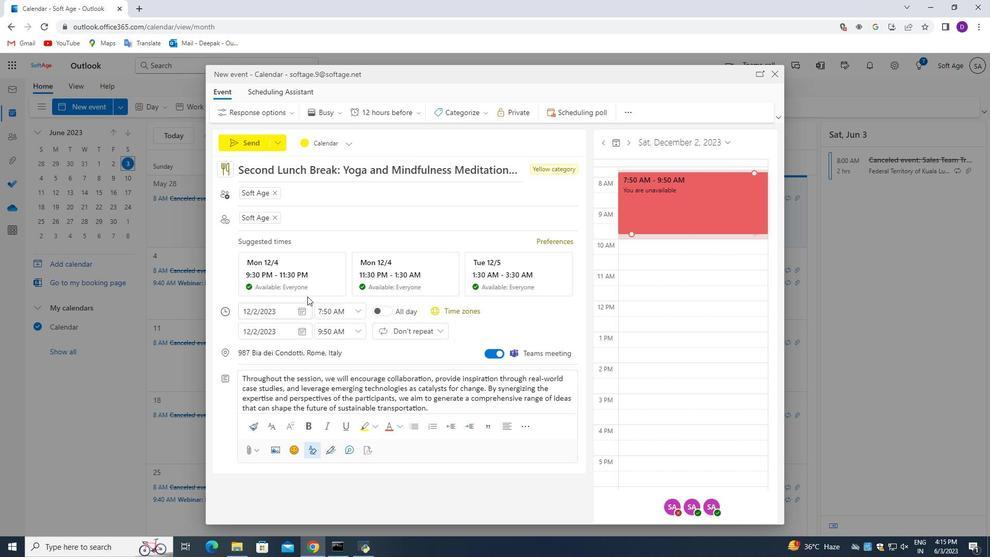 
Action: Mouse scrolled (296, 267) with delta (0, 0)
Screenshot: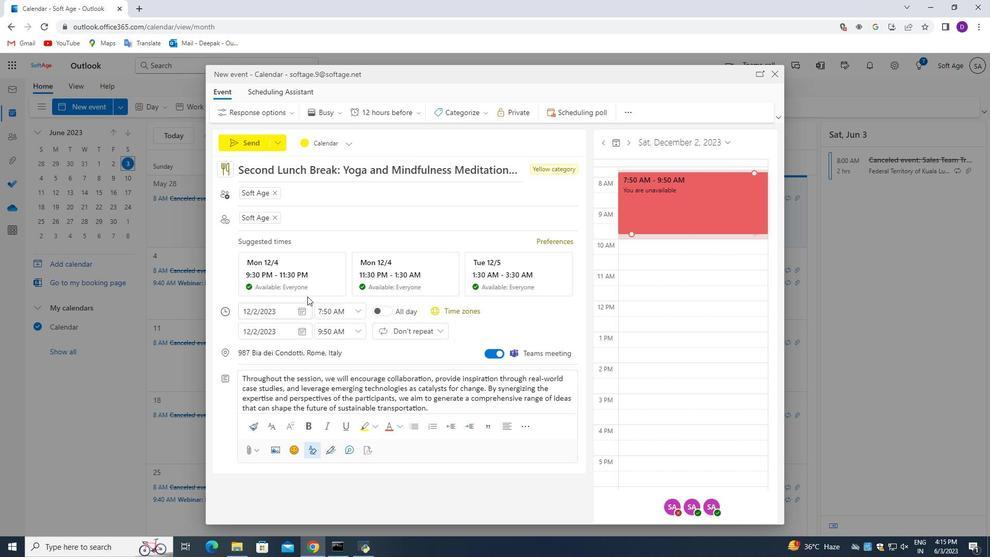 
Action: Mouse moved to (295, 260)
Screenshot: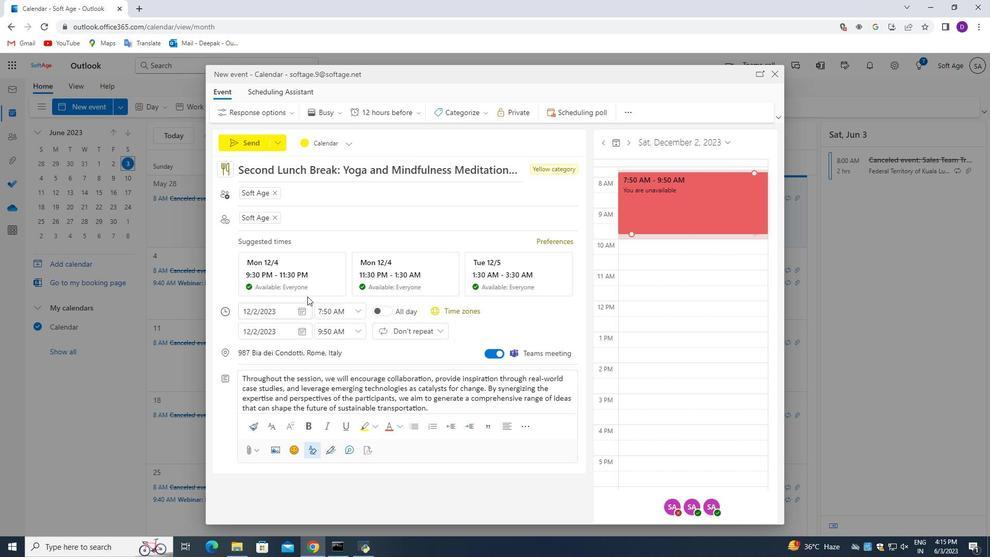 
Action: Mouse scrolled (295, 261) with delta (0, 0)
Screenshot: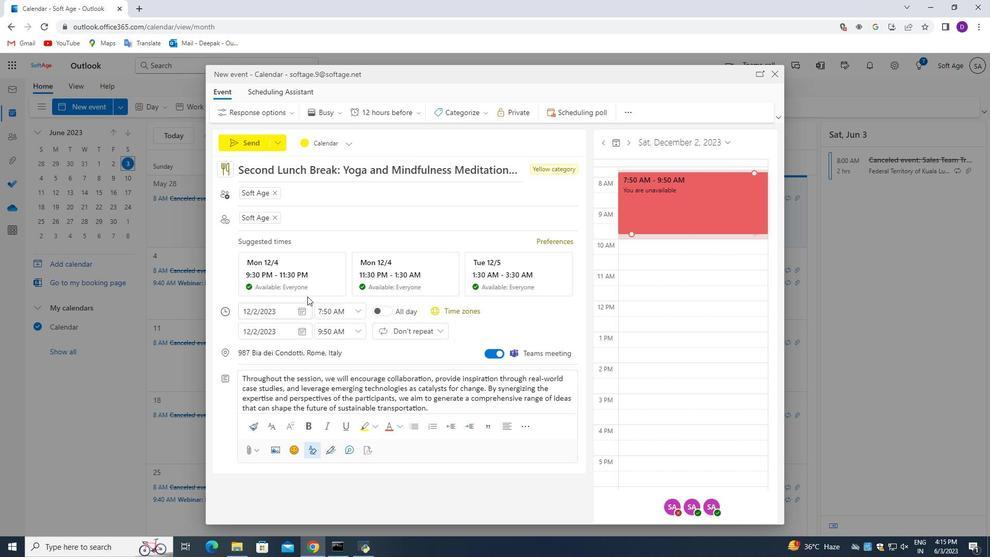 
Action: Mouse moved to (246, 143)
Screenshot: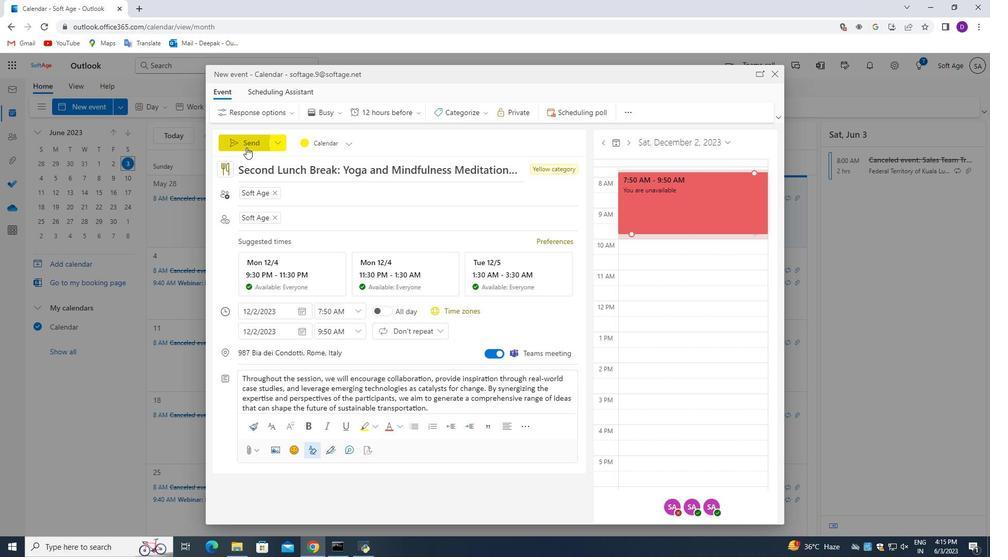 
Action: Mouse pressed left at (246, 143)
Screenshot: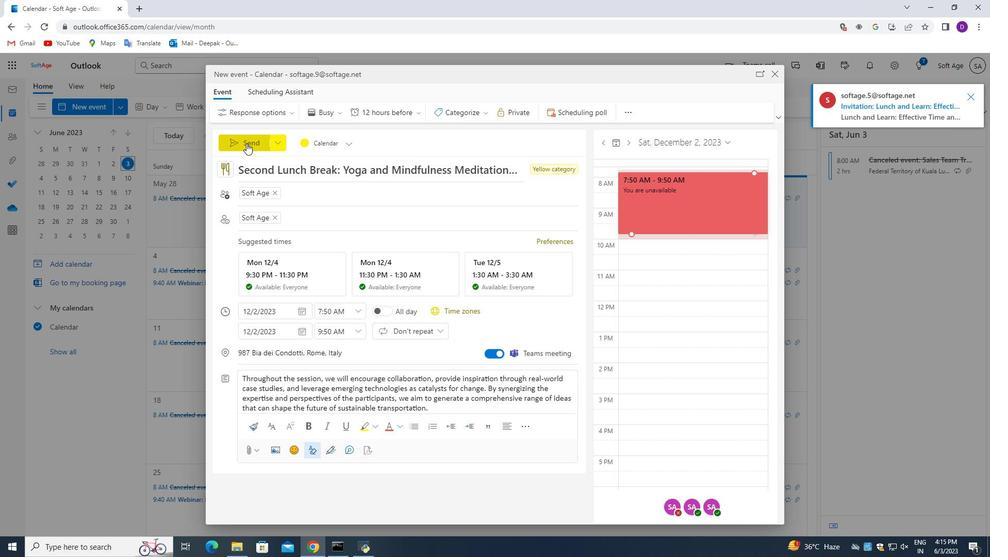 
Action: Mouse moved to (366, 249)
Screenshot: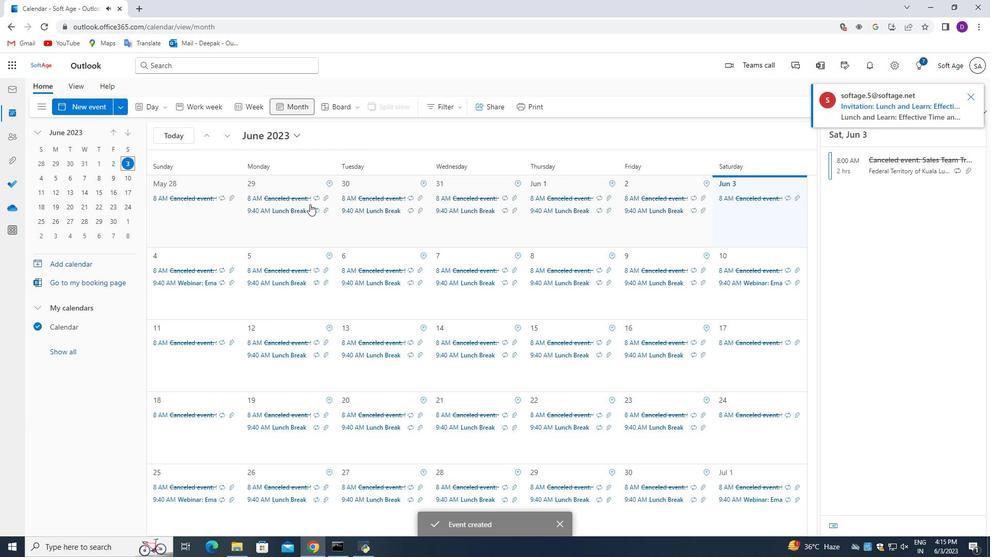 
